 Task: Create new Company, with domain: 'cvshealth.com' and type: 'Reseller'. Add new contact for this company, with mail Id: 'Nandini34Kapoor@cvshealth.com', First Name: Nandini, Last name:  Kapoor, Job Title: 'Financial Controller', Phone Number: '(202) 555-8901'. Change life cycle stage to  Lead and lead status to  Open. Logged in from softage.3@softage.net
Action: Mouse moved to (87, 81)
Screenshot: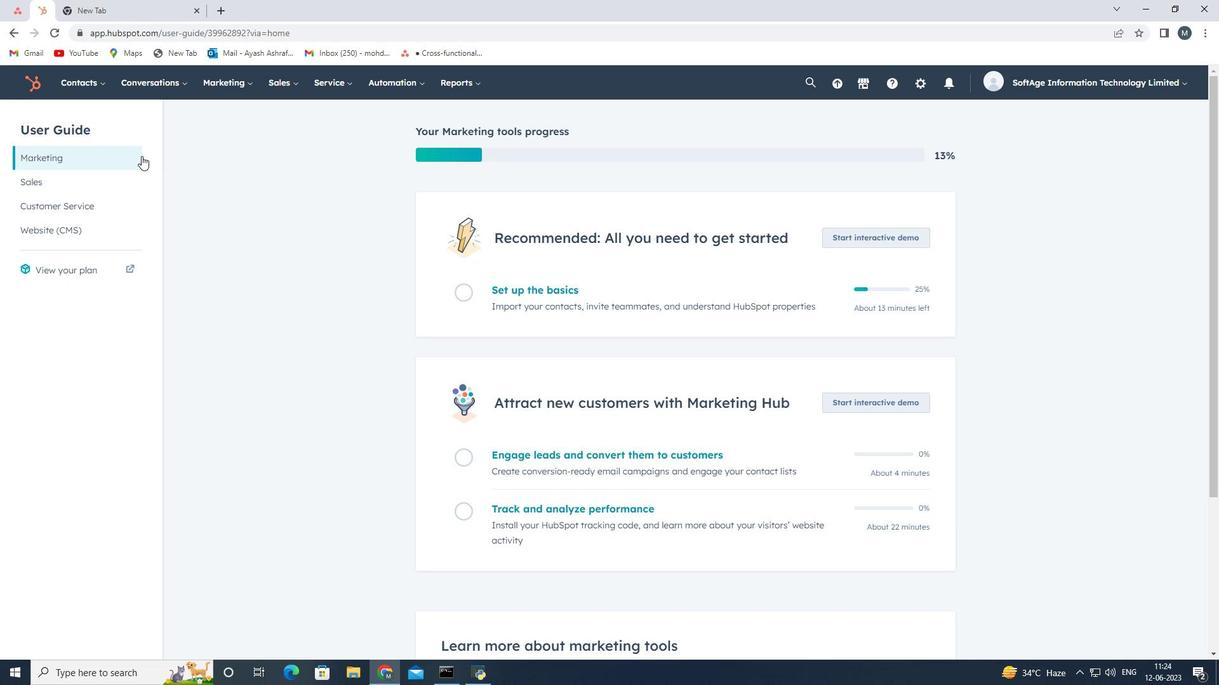 
Action: Mouse pressed left at (87, 81)
Screenshot: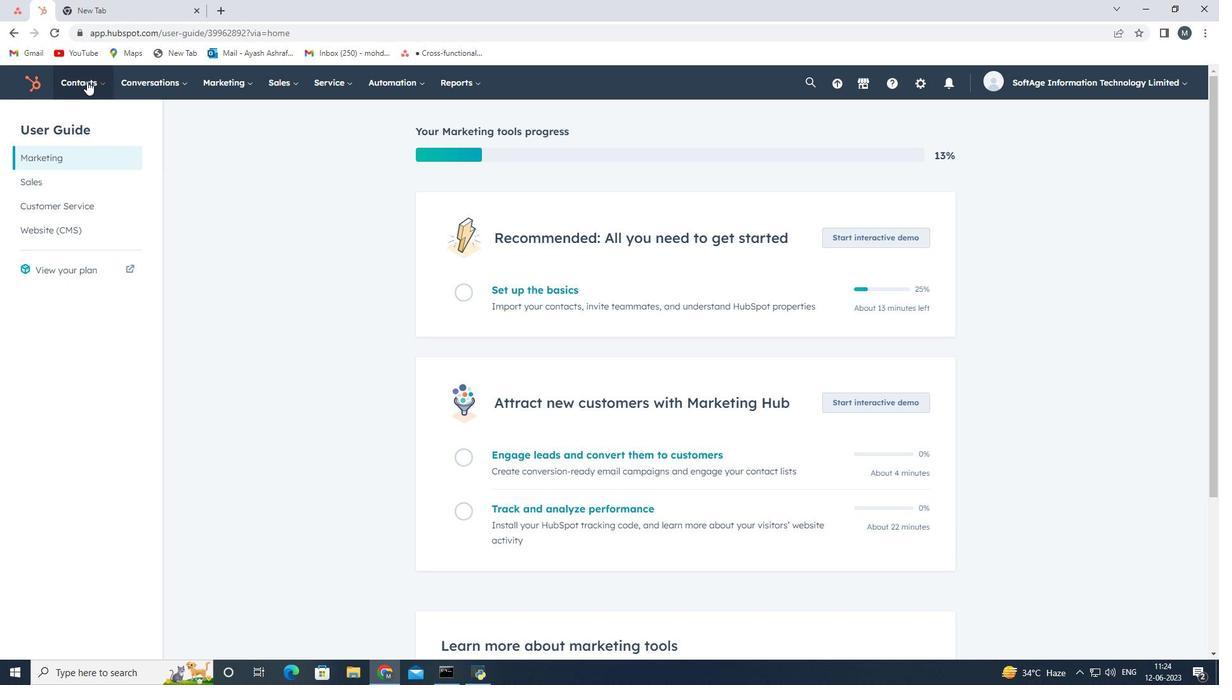 
Action: Mouse moved to (92, 139)
Screenshot: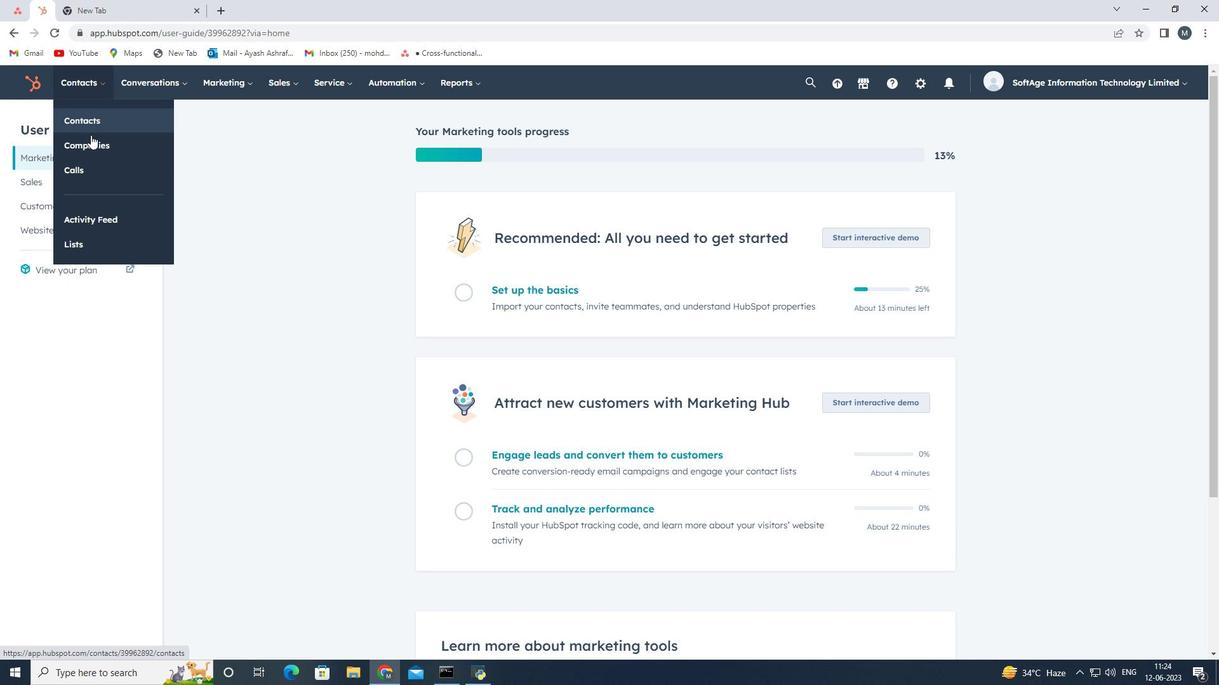 
Action: Mouse pressed left at (92, 139)
Screenshot: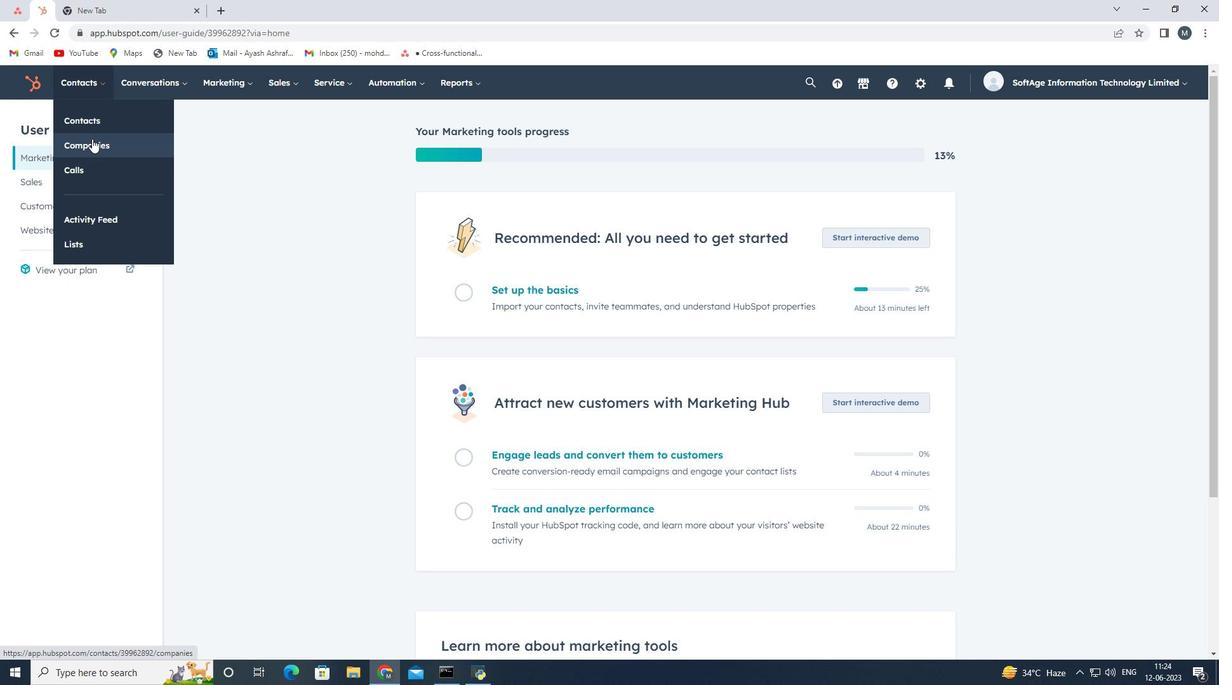 
Action: Mouse moved to (1129, 129)
Screenshot: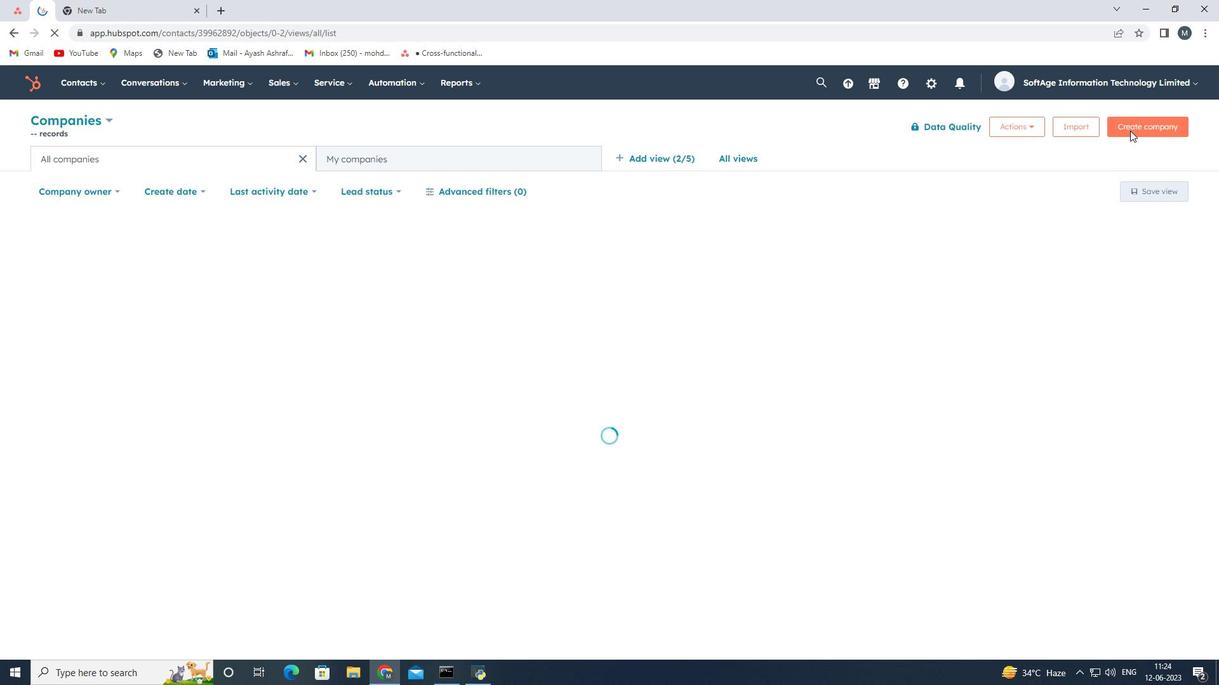 
Action: Mouse pressed left at (1129, 129)
Screenshot: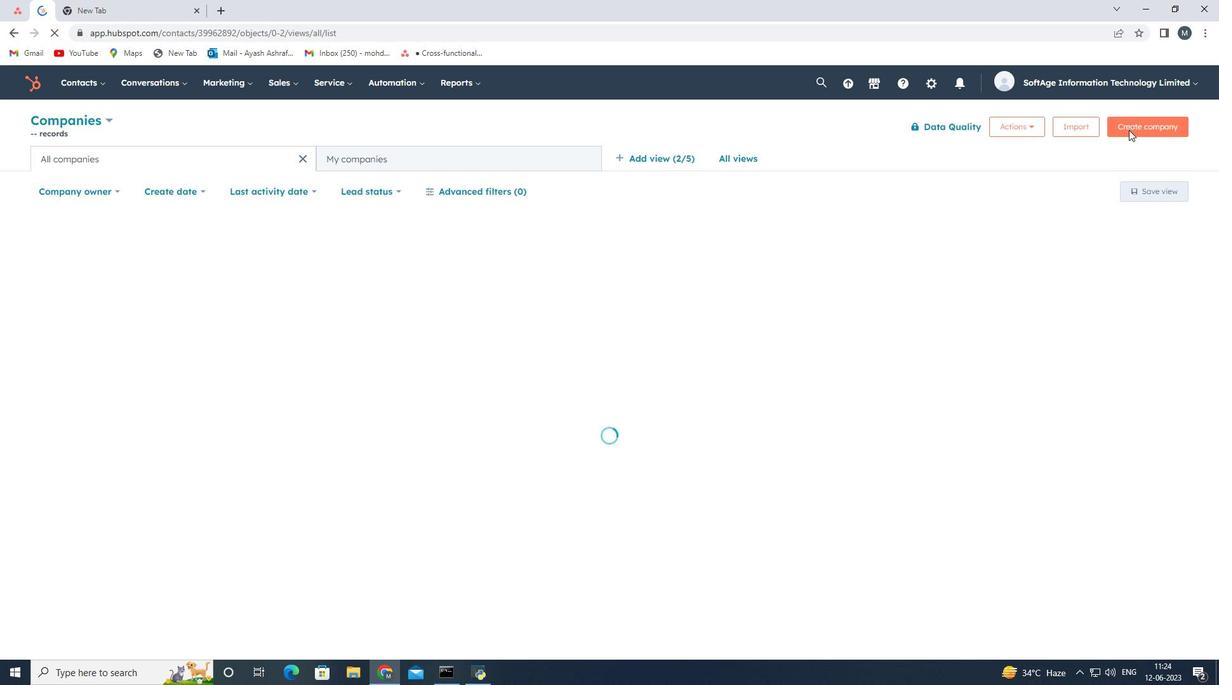 
Action: Mouse moved to (951, 179)
Screenshot: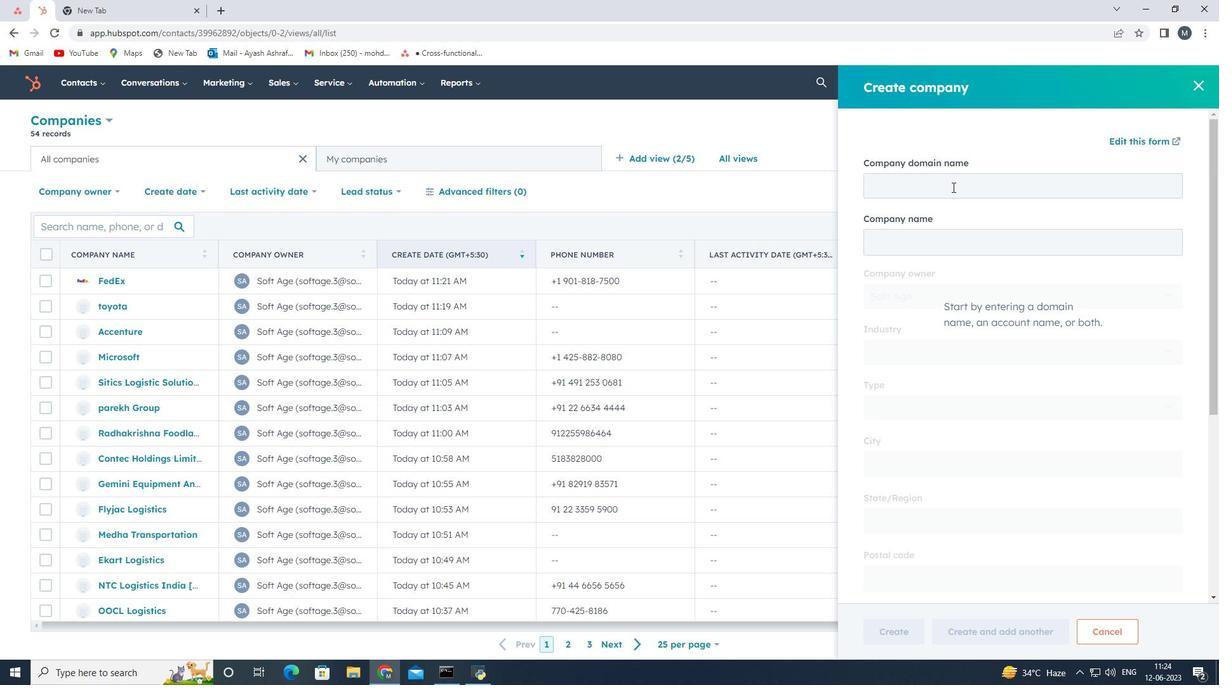 
Action: Mouse pressed left at (951, 179)
Screenshot: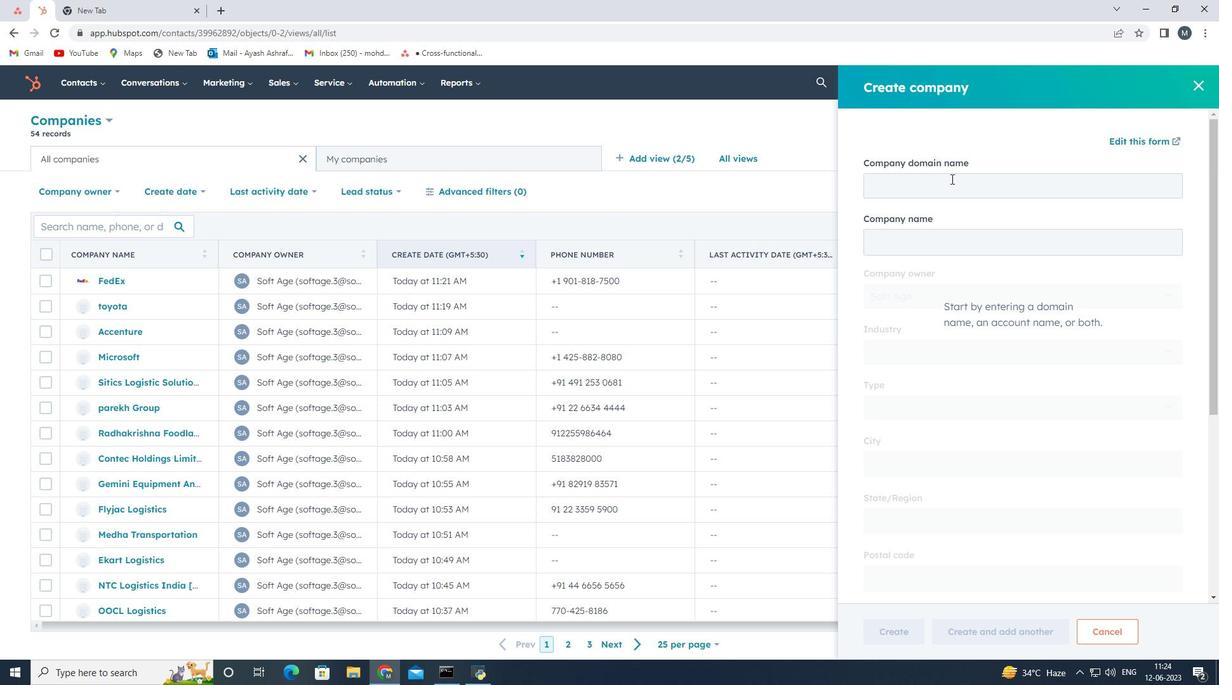 
Action: Key pressed cvshealth.com
Screenshot: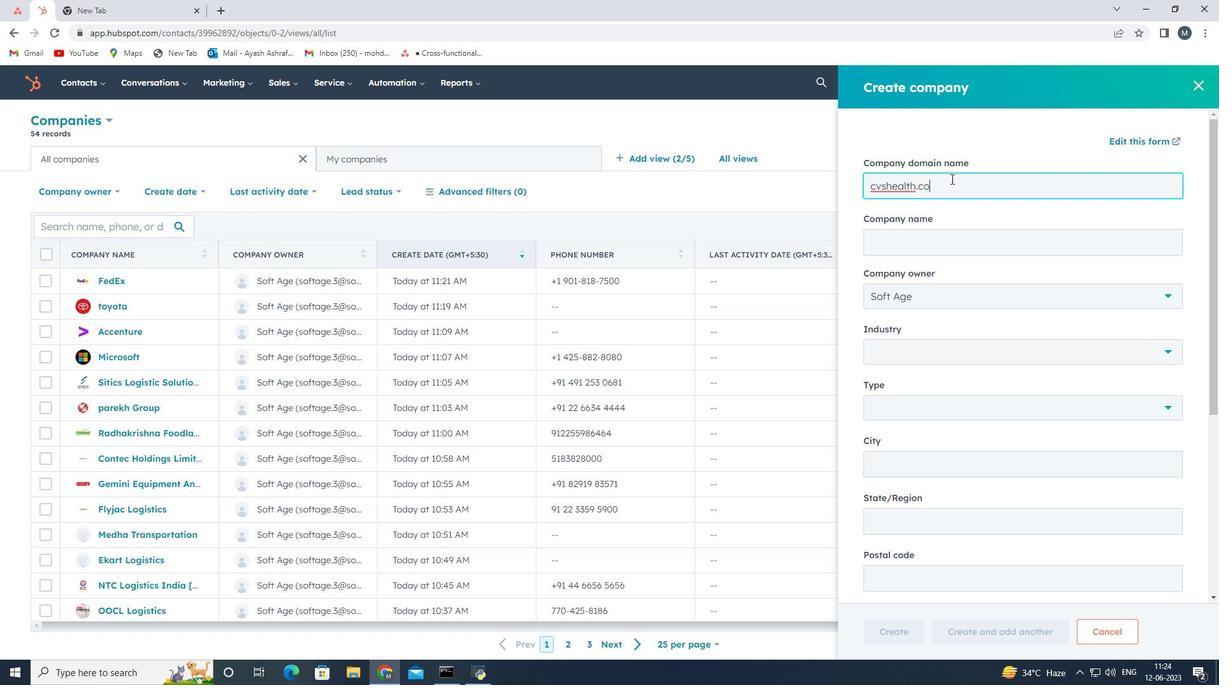 
Action: Mouse moved to (931, 349)
Screenshot: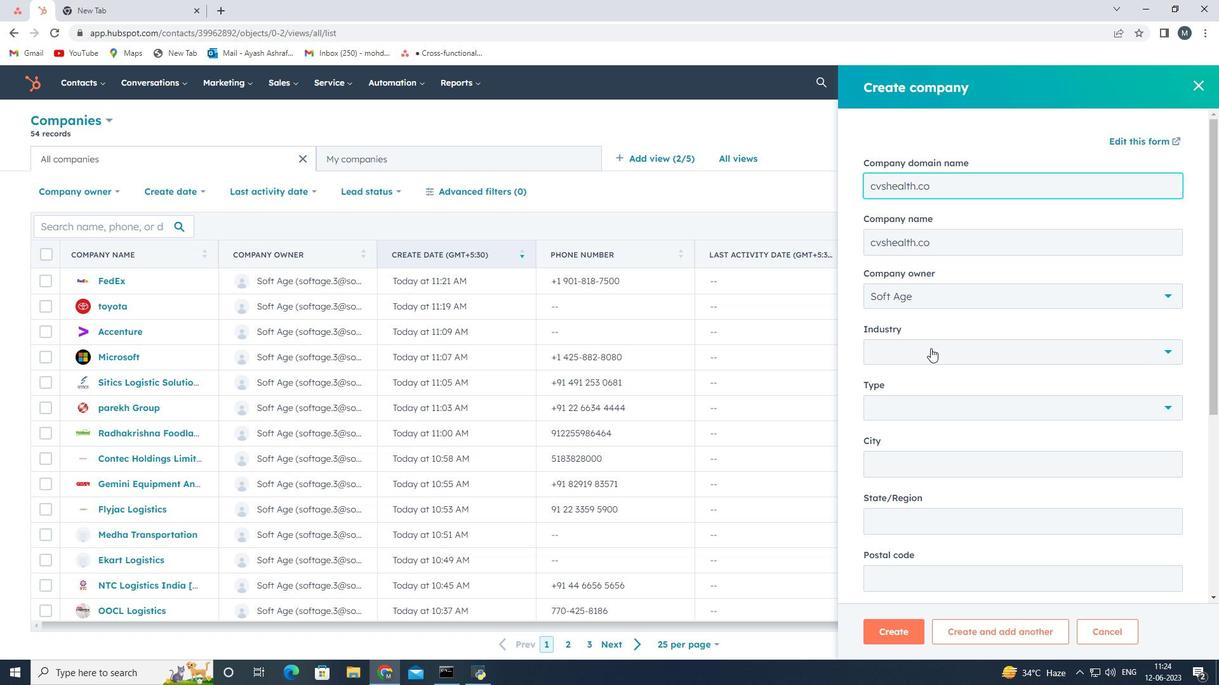 
Action: Mouse scrolled (931, 348) with delta (0, 0)
Screenshot: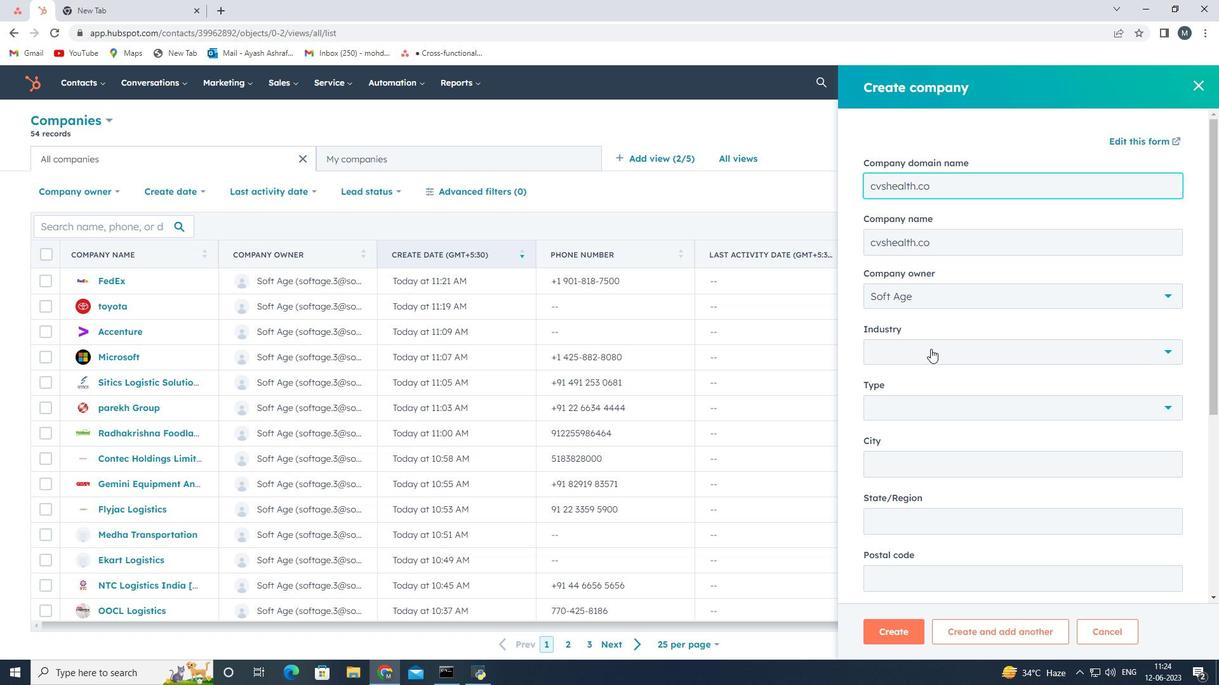 
Action: Mouse scrolled (931, 348) with delta (0, 0)
Screenshot: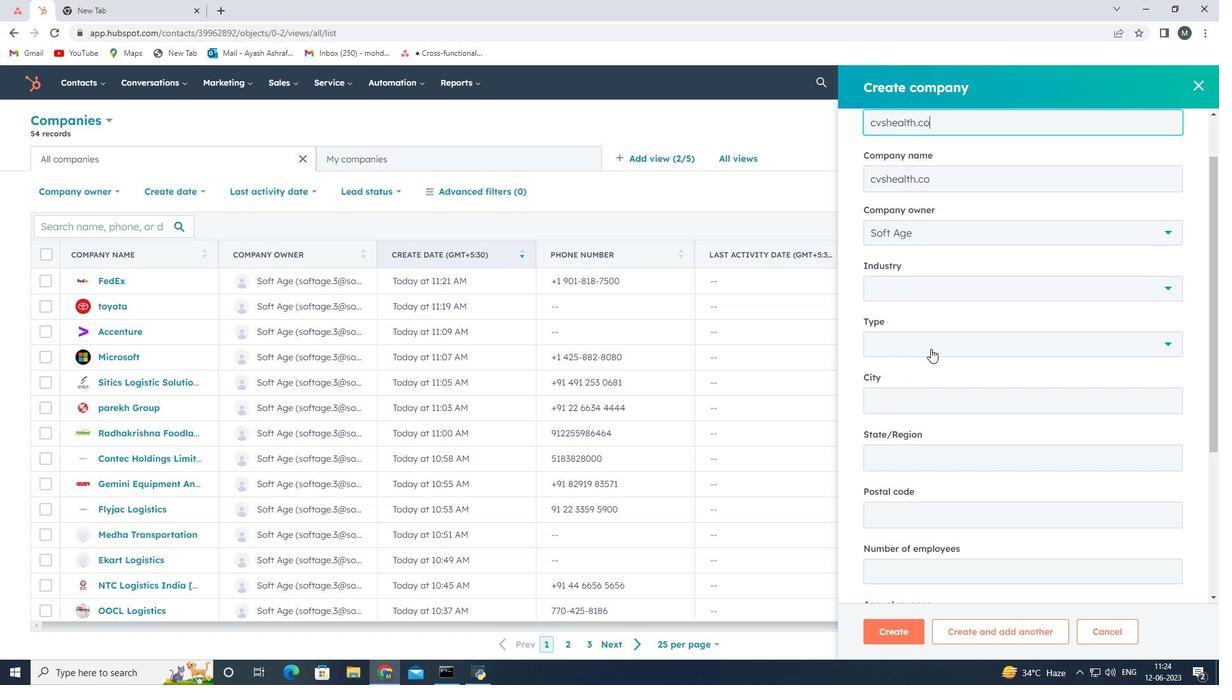 
Action: Mouse moved to (931, 349)
Screenshot: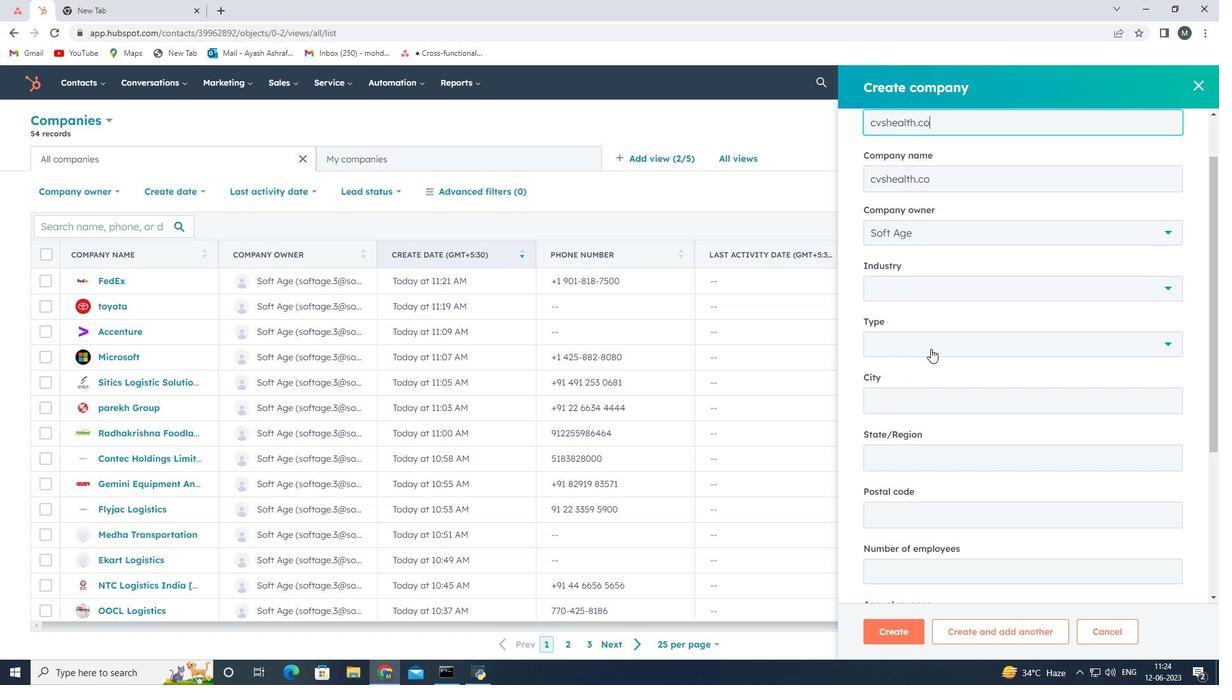
Action: Mouse scrolled (931, 348) with delta (0, 0)
Screenshot: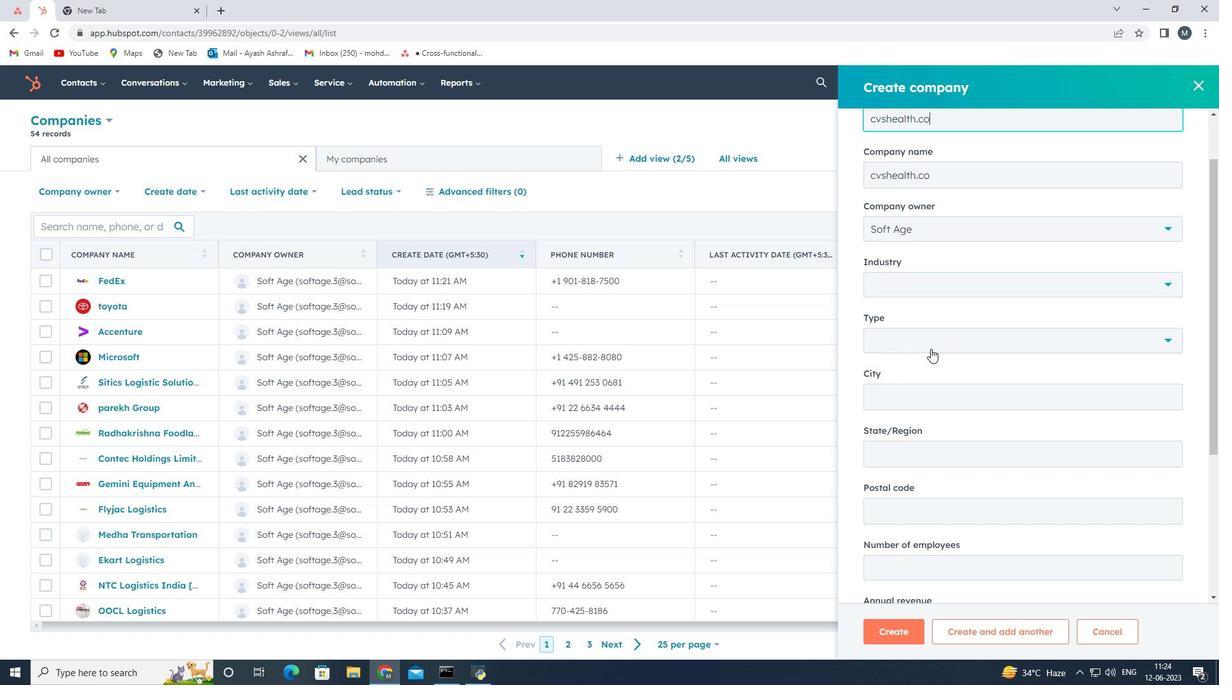 
Action: Mouse scrolled (931, 349) with delta (0, 0)
Screenshot: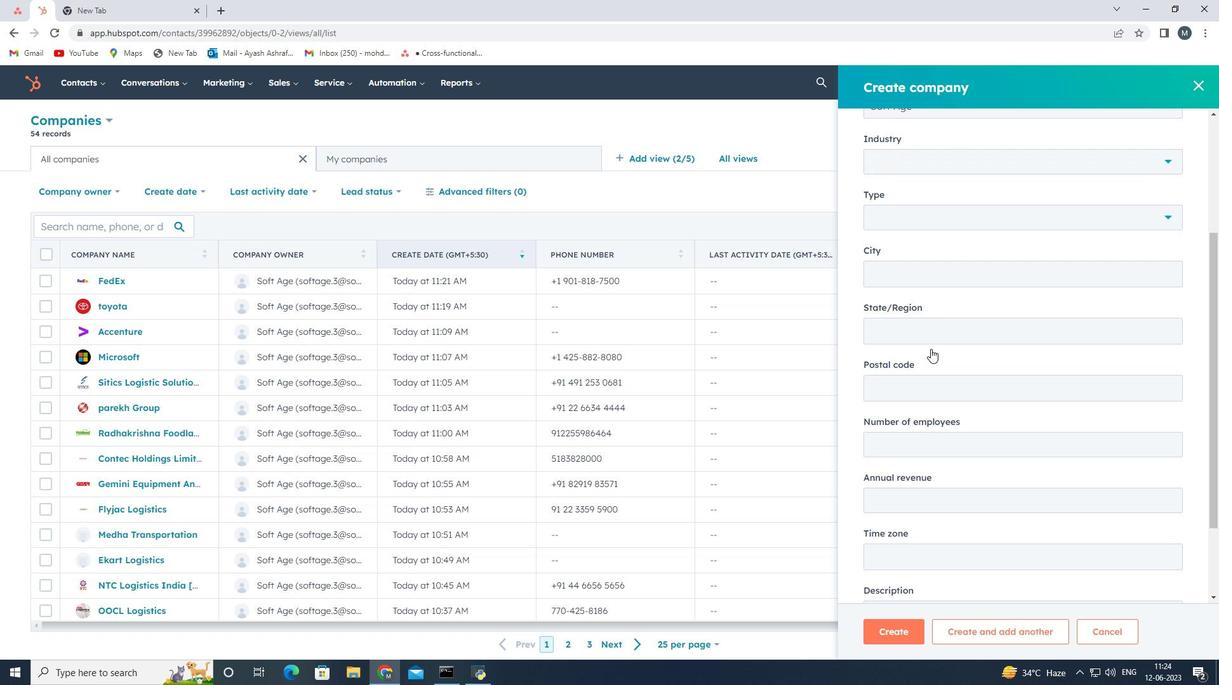 
Action: Mouse moved to (932, 353)
Screenshot: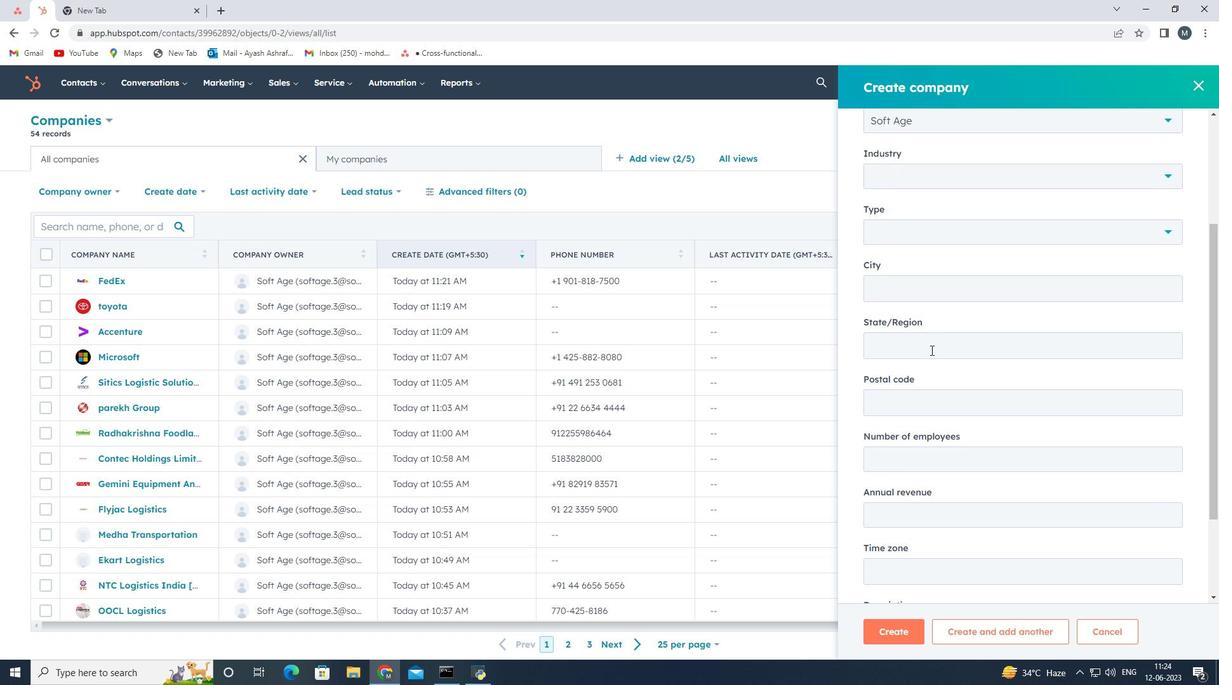 
Action: Mouse scrolled (932, 353) with delta (0, 0)
Screenshot: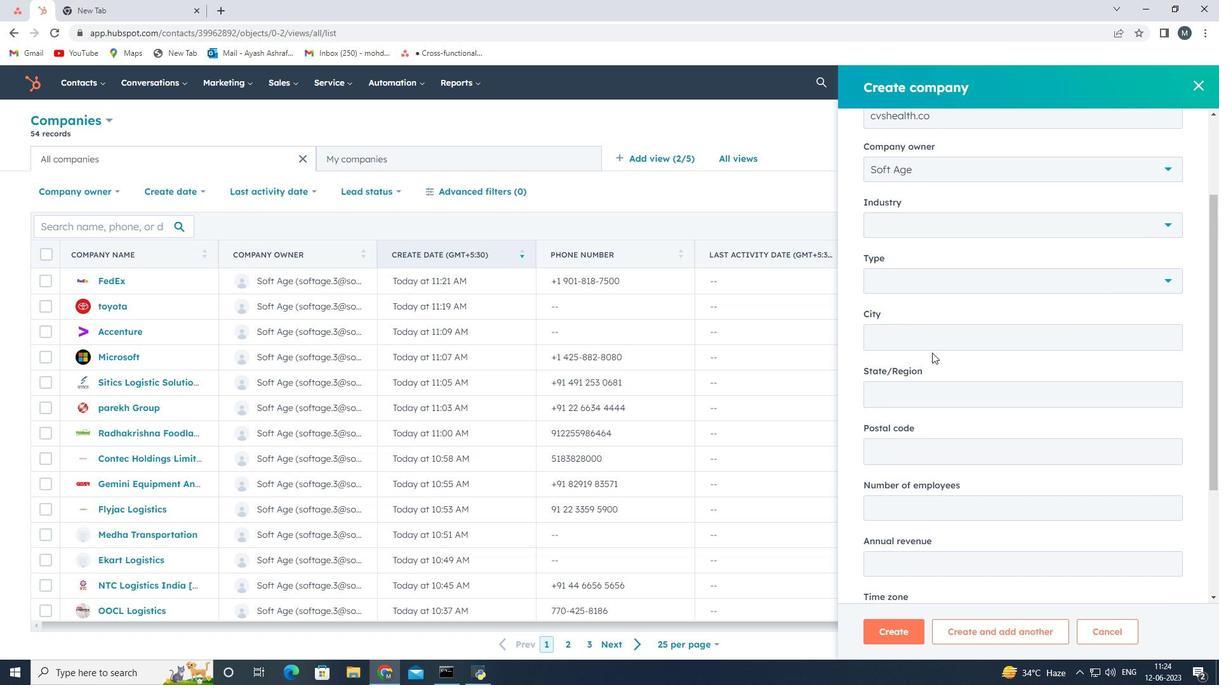 
Action: Mouse scrolled (932, 353) with delta (0, 0)
Screenshot: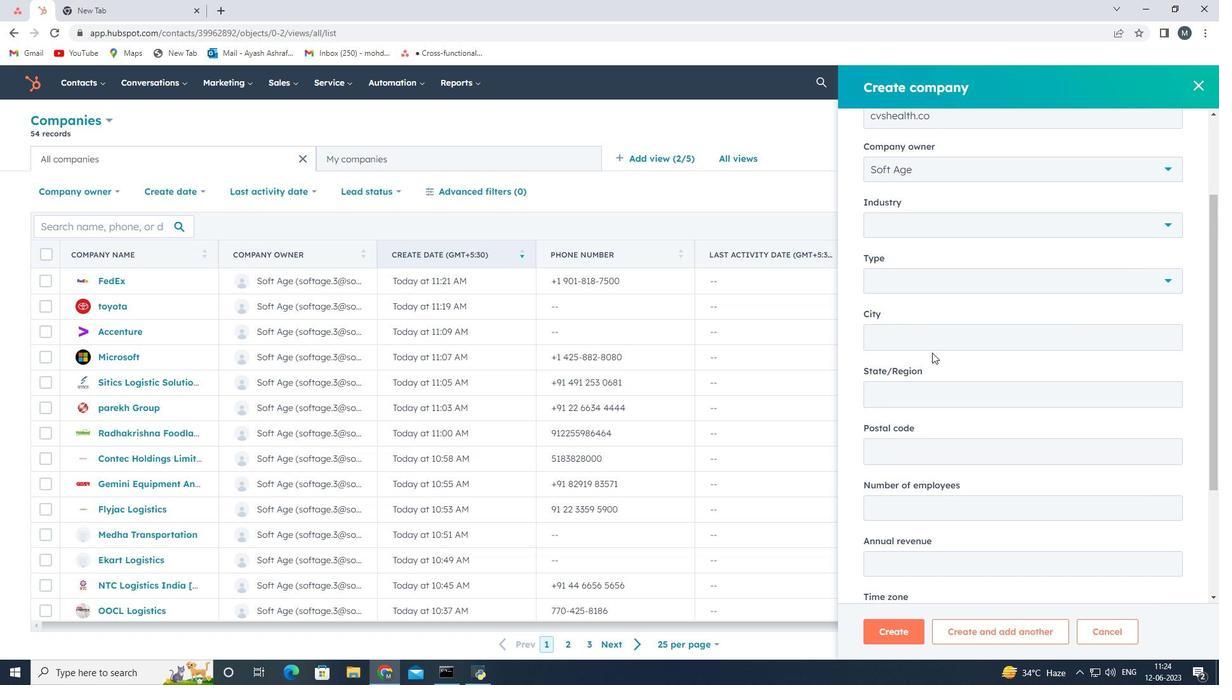 
Action: Mouse scrolled (932, 353) with delta (0, 0)
Screenshot: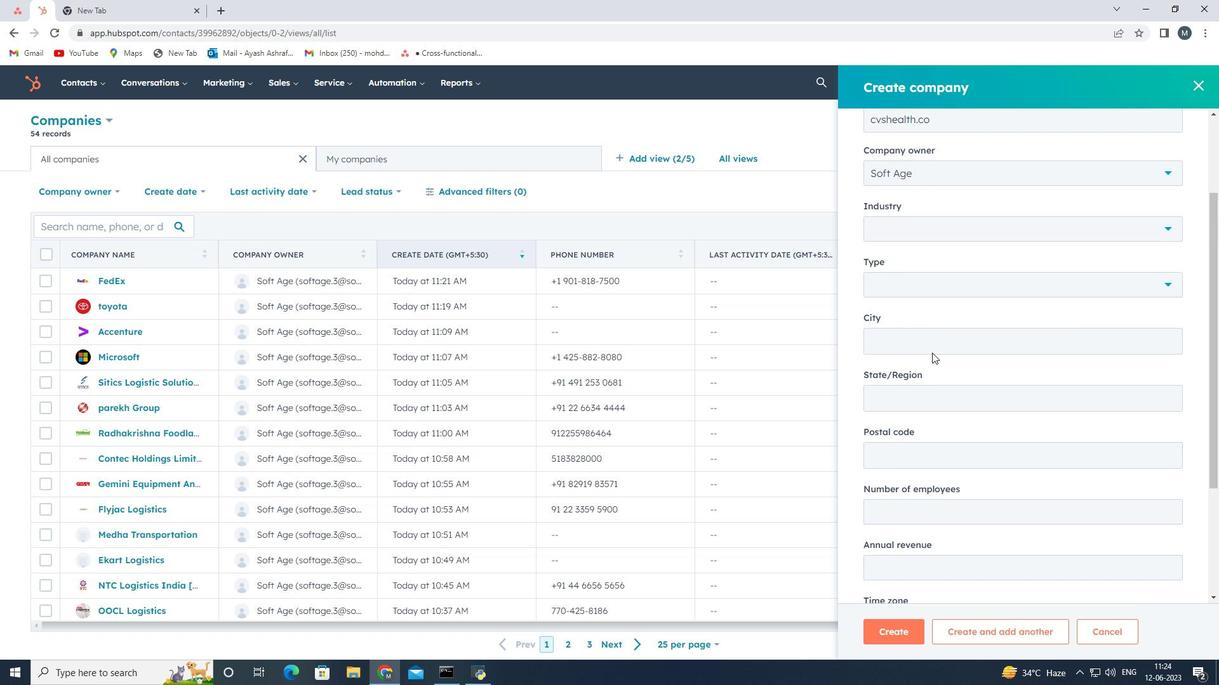 
Action: Mouse moved to (932, 360)
Screenshot: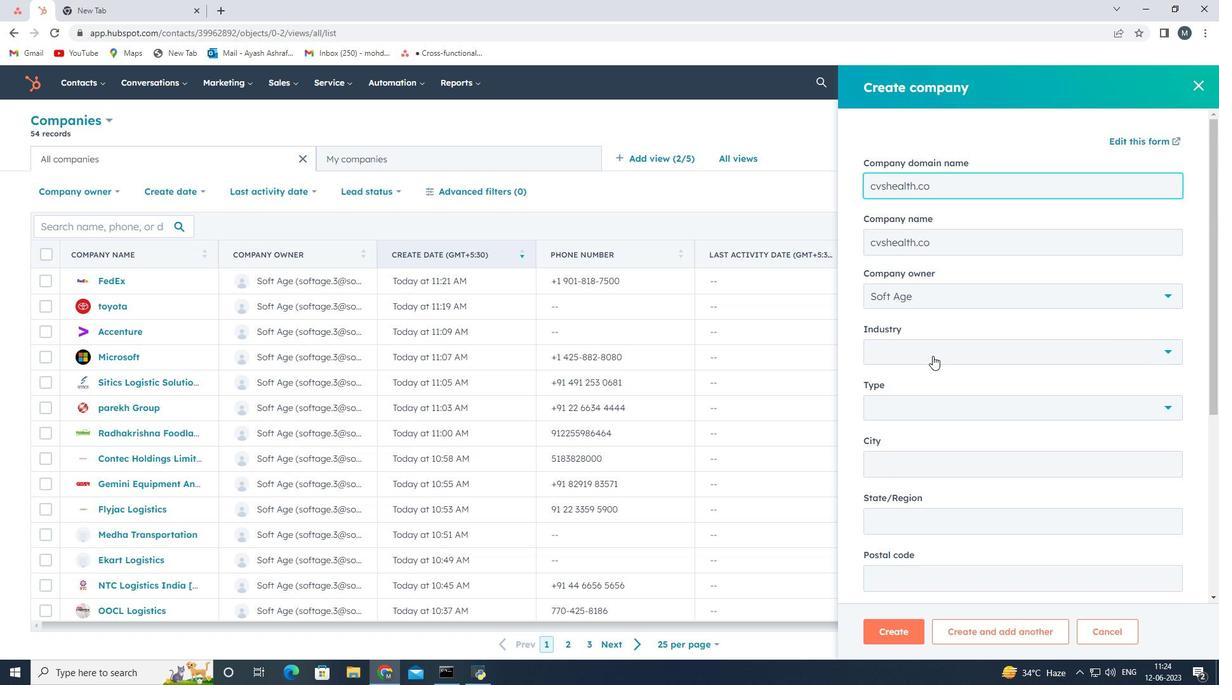 
Action: Mouse scrolled (932, 359) with delta (0, 0)
Screenshot: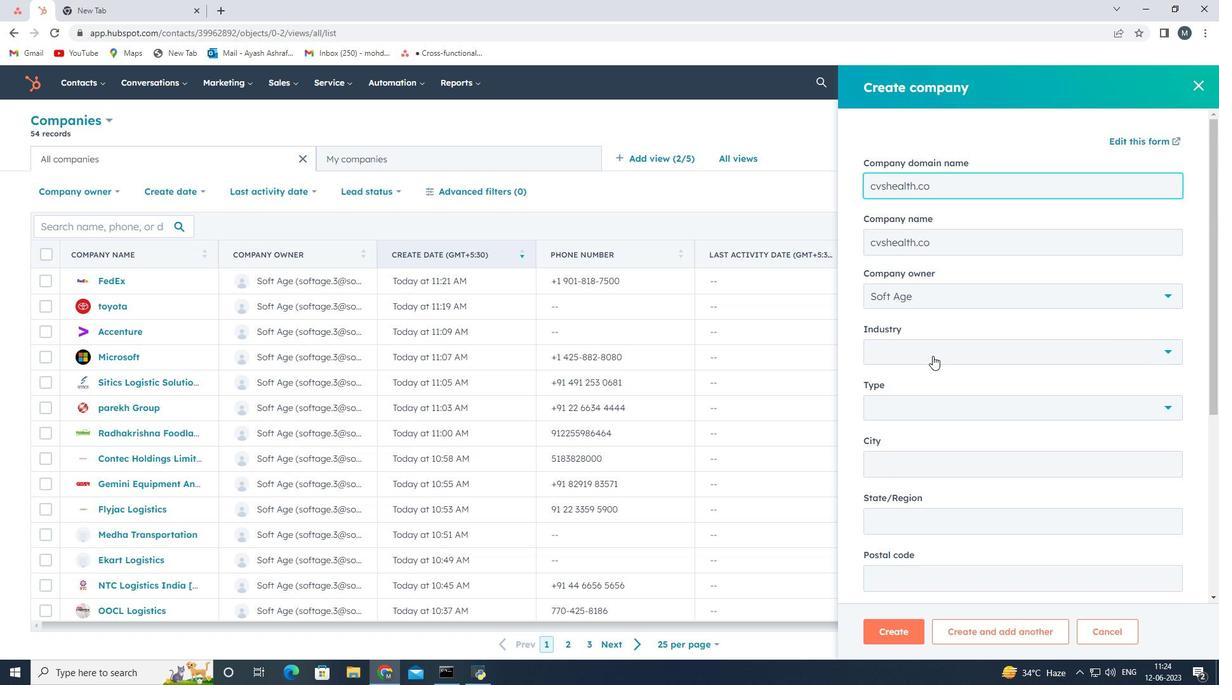 
Action: Mouse moved to (906, 367)
Screenshot: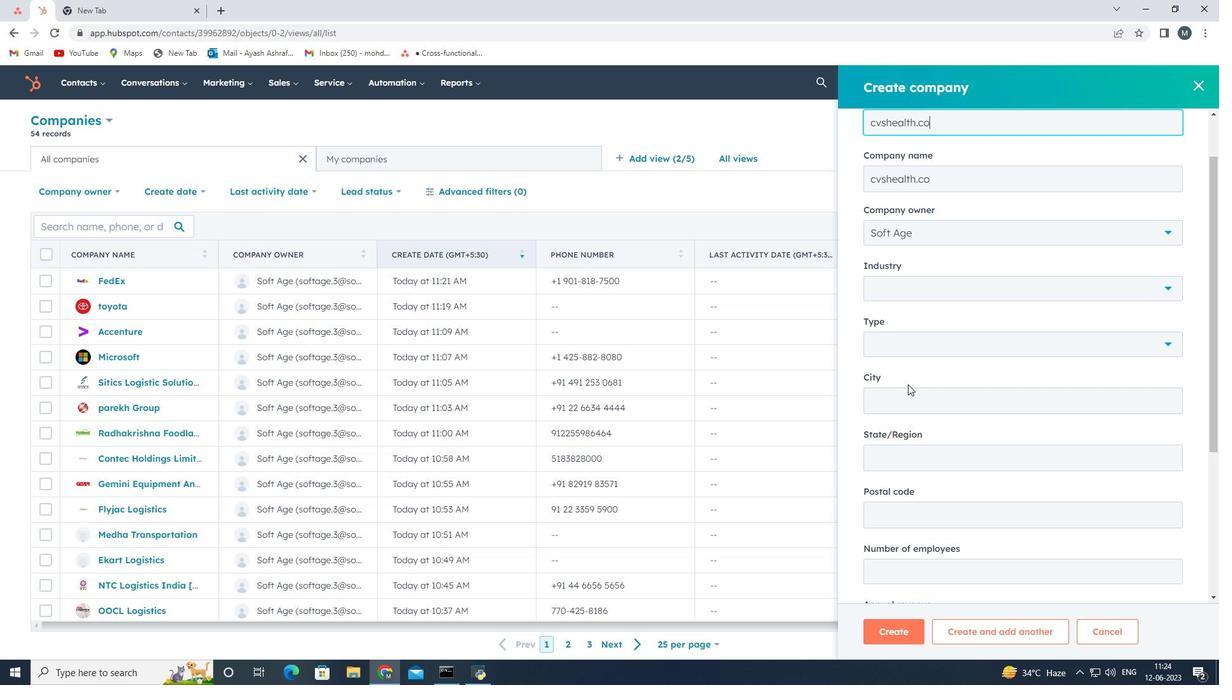 
Action: Mouse scrolled (906, 368) with delta (0, 0)
Screenshot: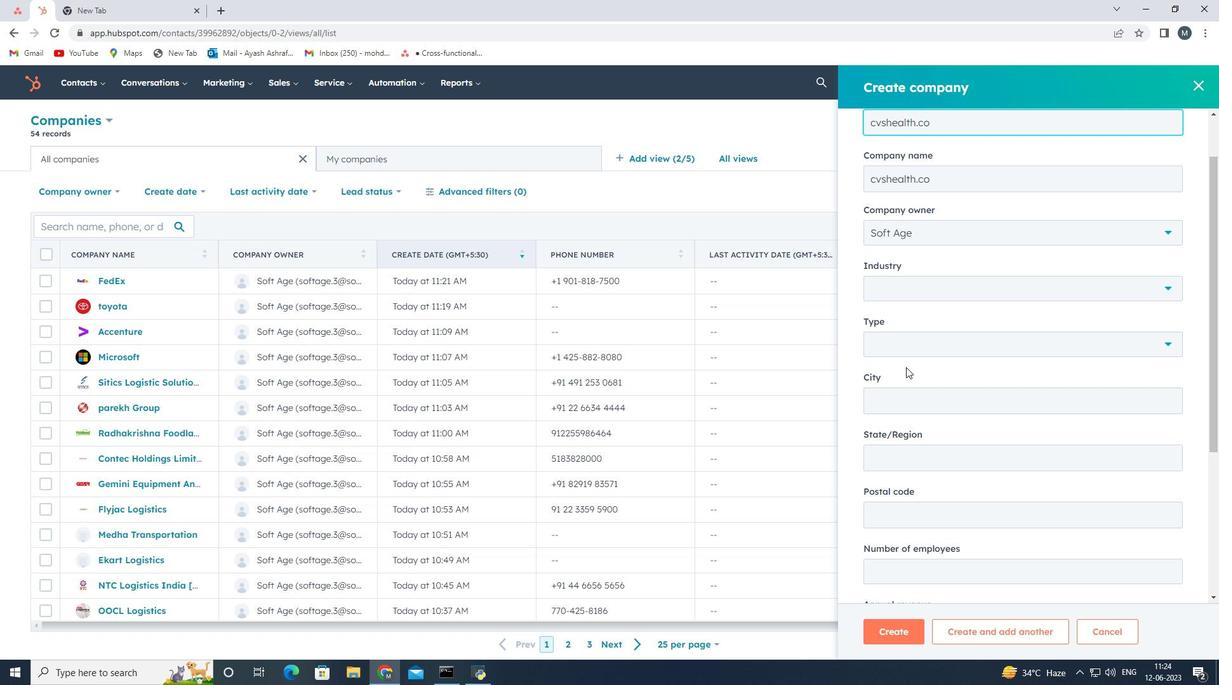 
Action: Mouse scrolled (906, 368) with delta (0, 0)
Screenshot: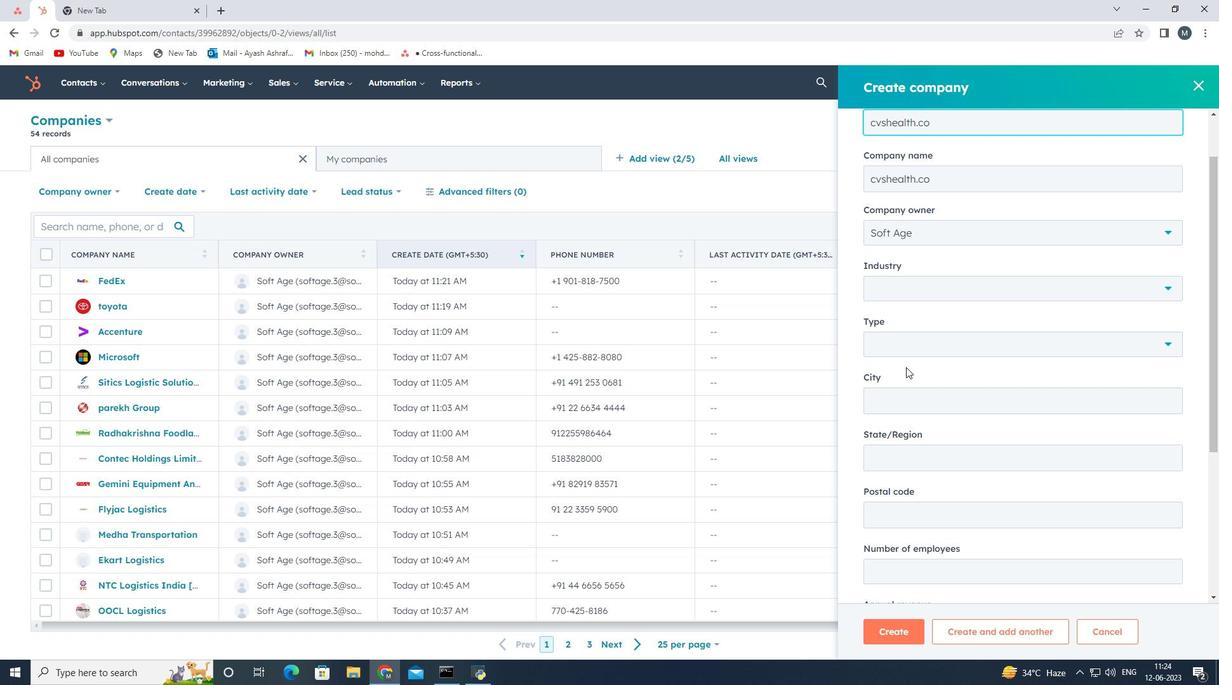 
Action: Mouse moved to (944, 402)
Screenshot: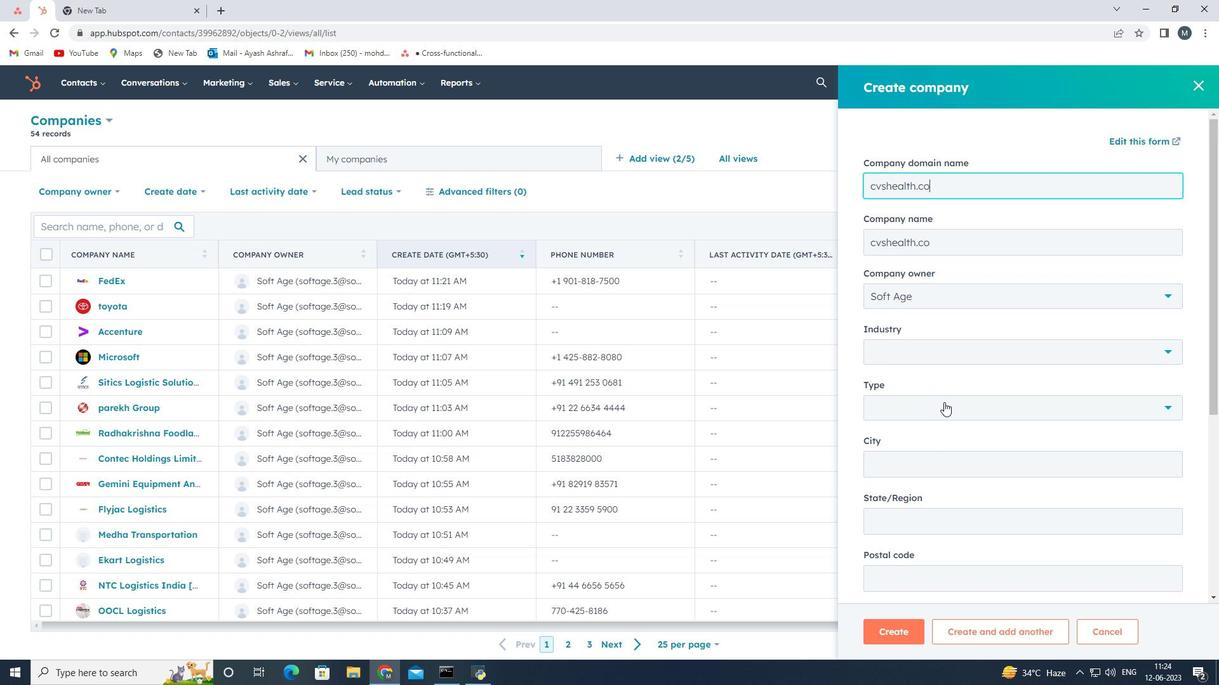 
Action: Mouse pressed left at (944, 402)
Screenshot: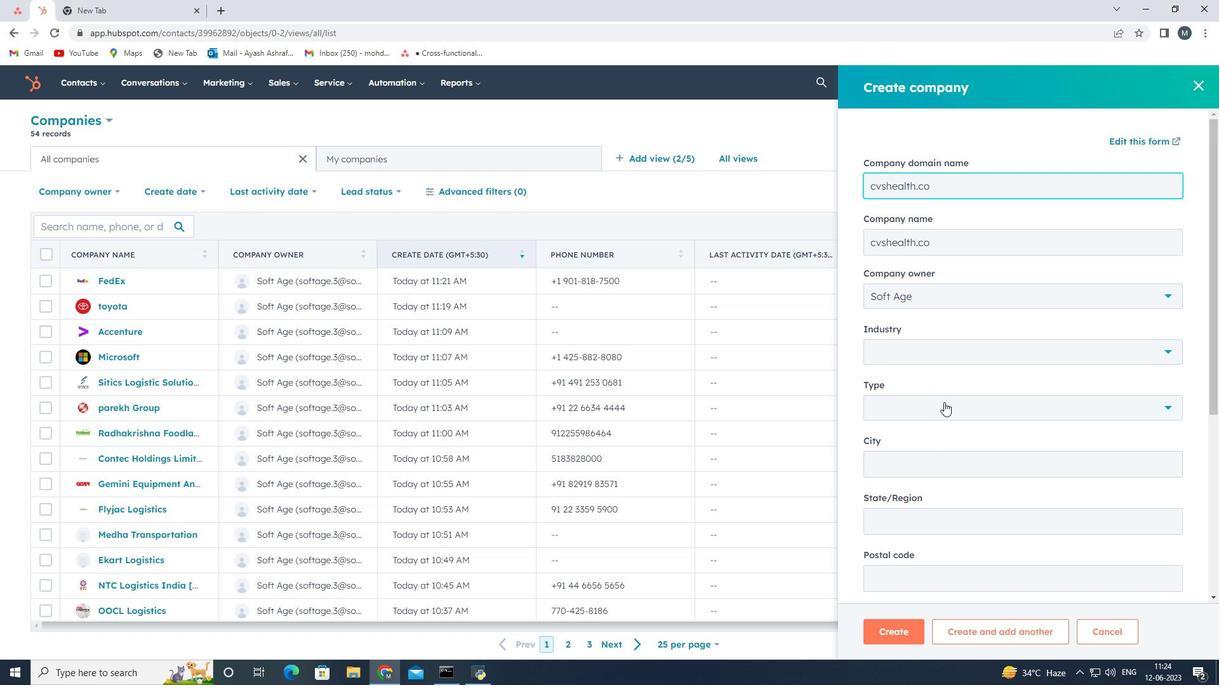 
Action: Mouse moved to (917, 521)
Screenshot: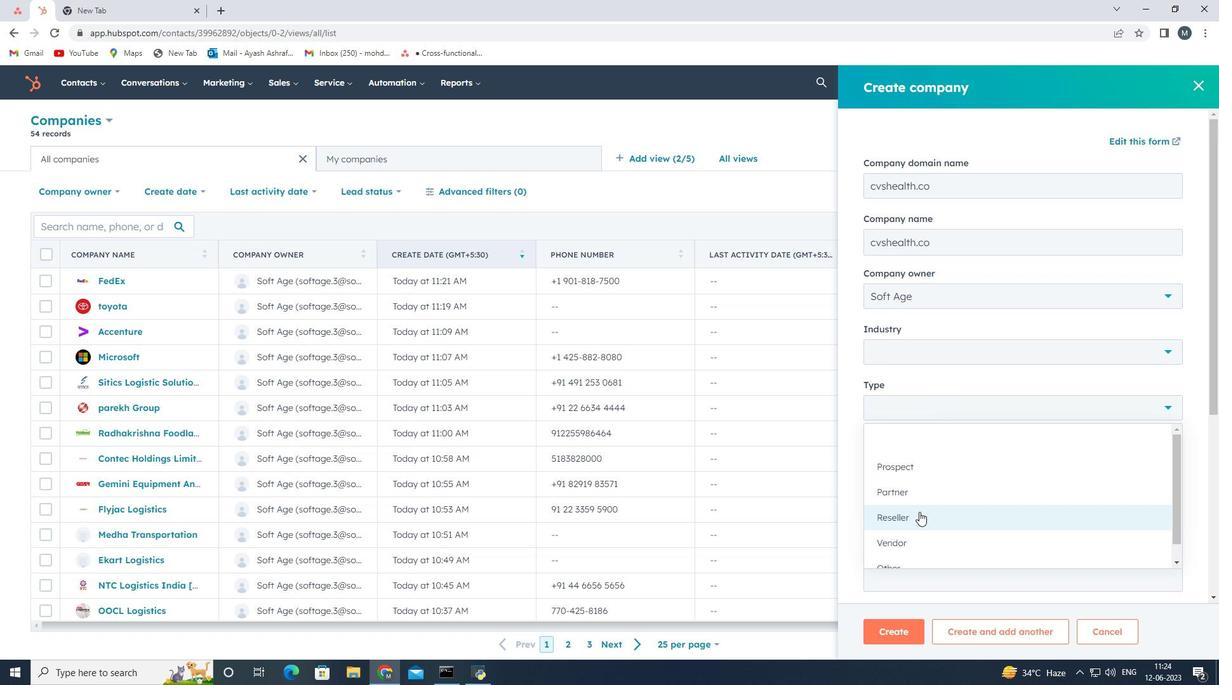 
Action: Mouse pressed left at (917, 521)
Screenshot: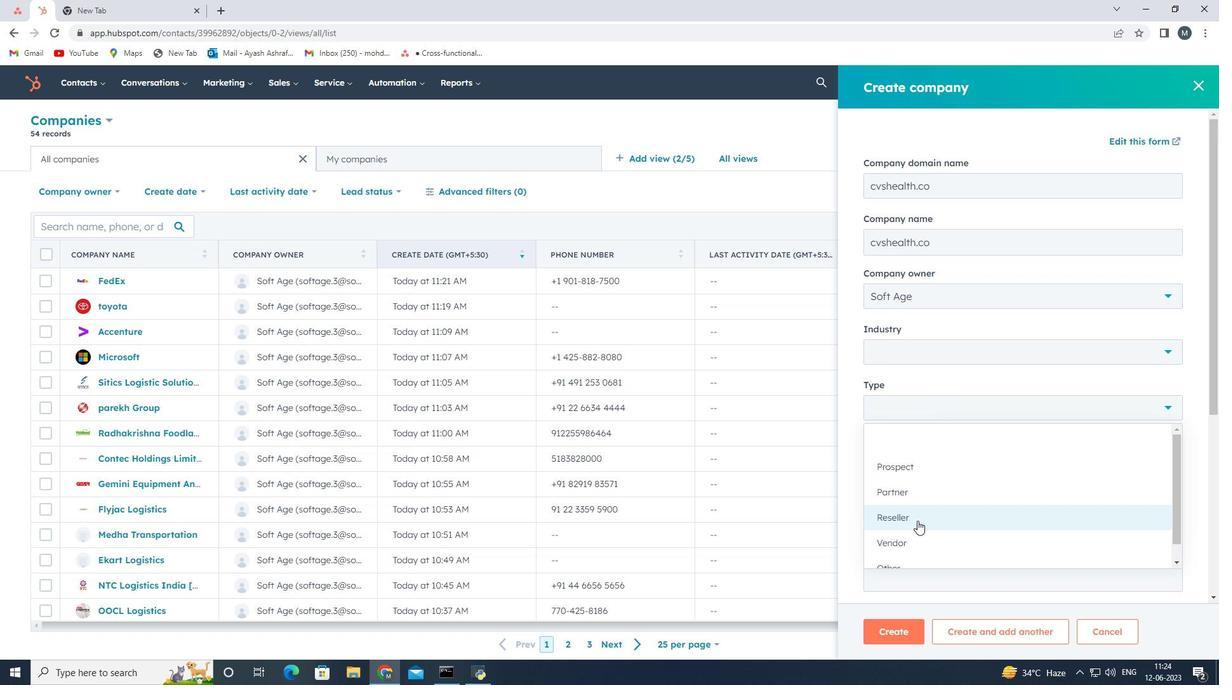 
Action: Mouse moved to (956, 422)
Screenshot: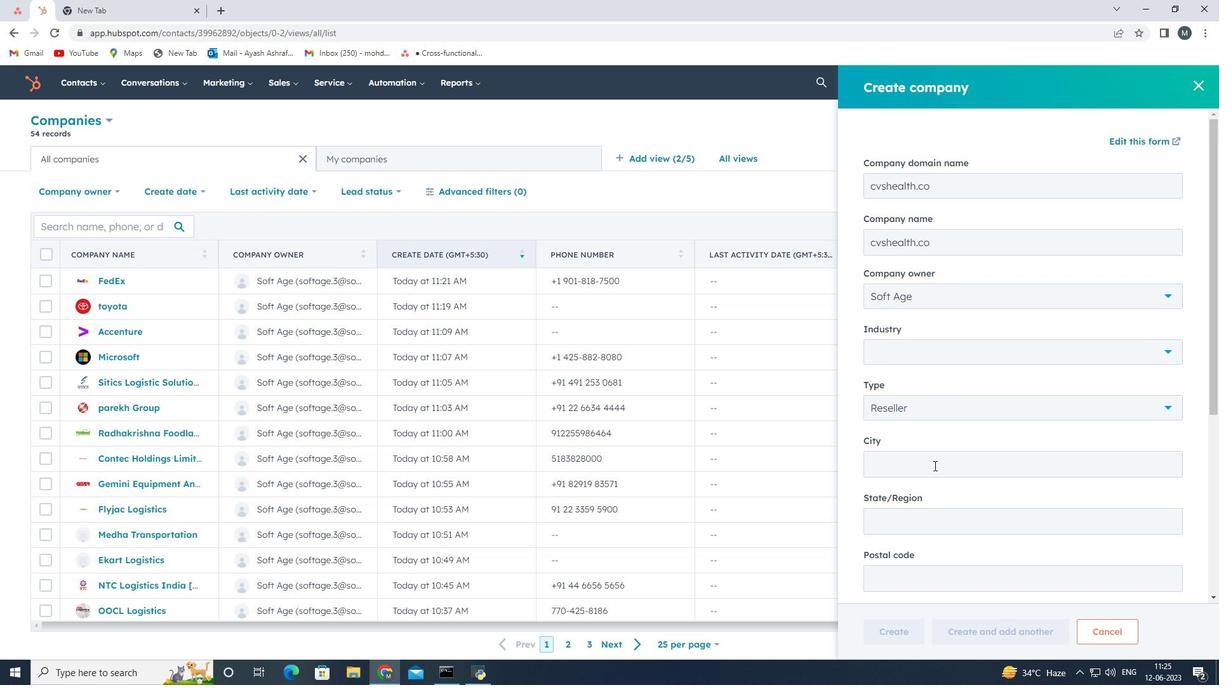 
Action: Mouse scrolled (956, 422) with delta (0, 0)
Screenshot: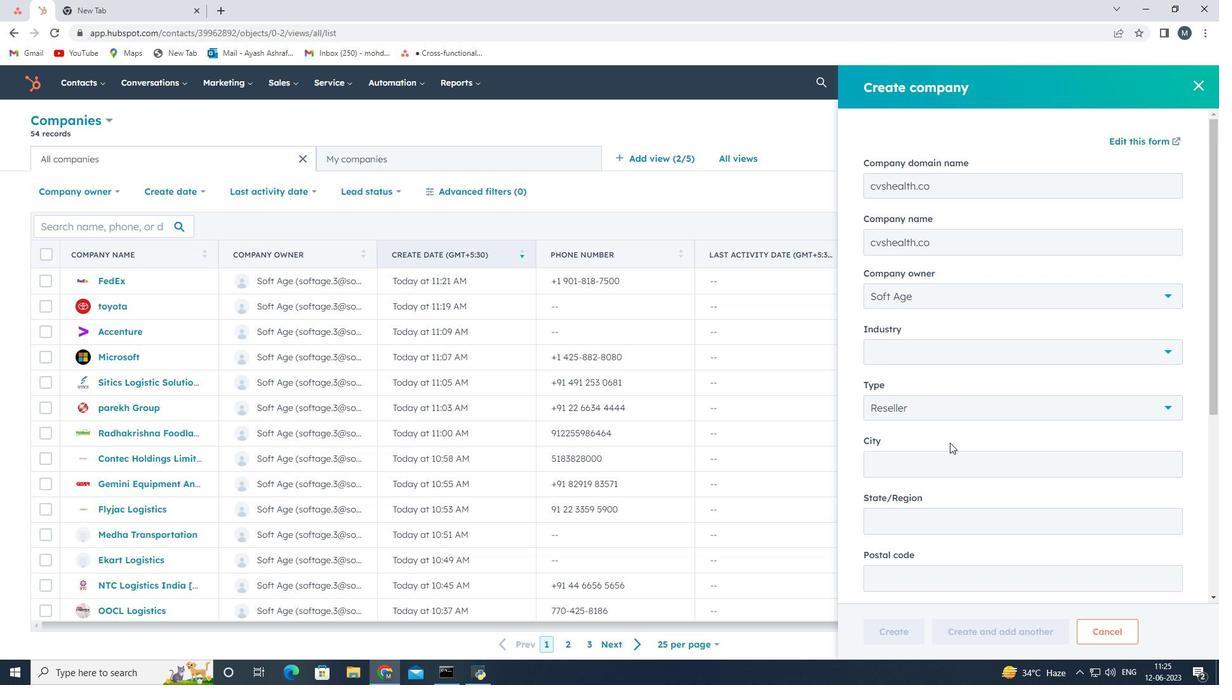 
Action: Mouse scrolled (956, 422) with delta (0, 0)
Screenshot: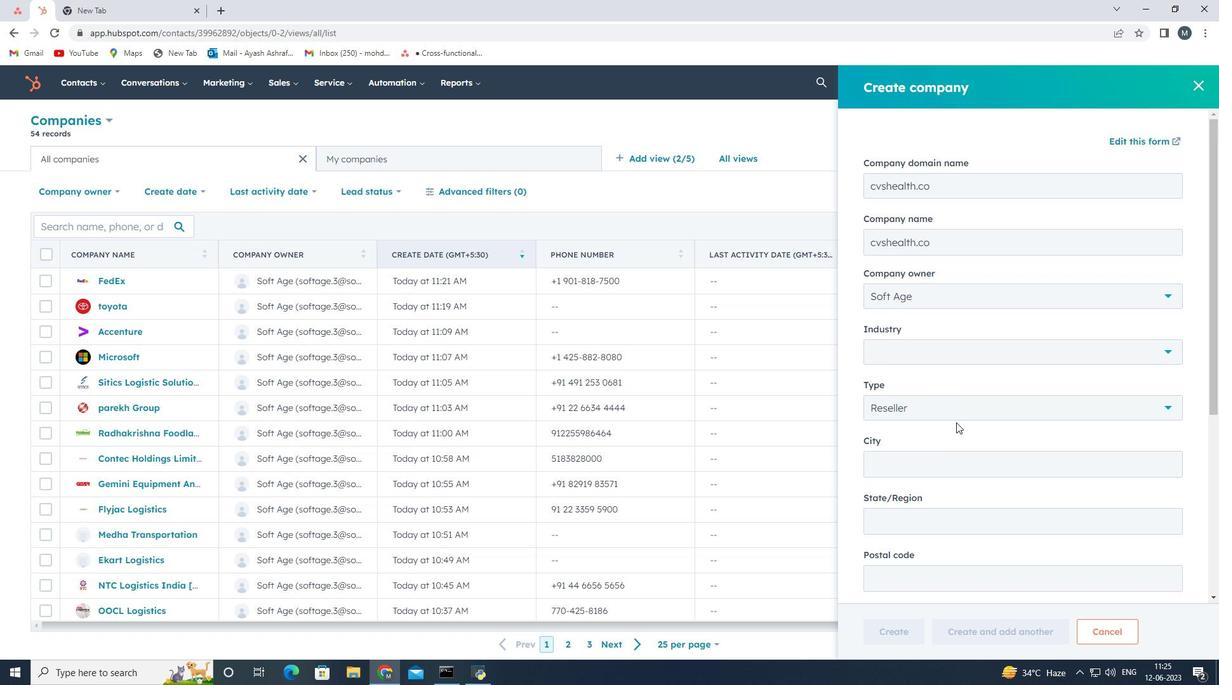 
Action: Mouse moved to (893, 636)
Screenshot: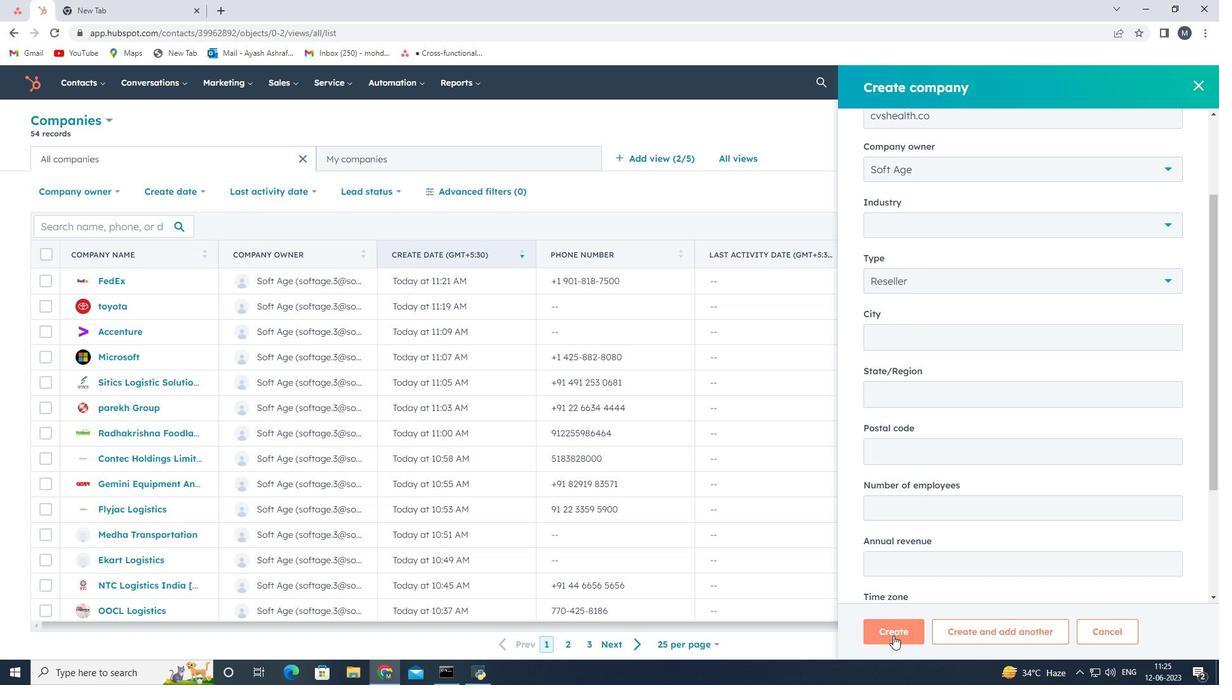 
Action: Mouse pressed left at (893, 636)
Screenshot: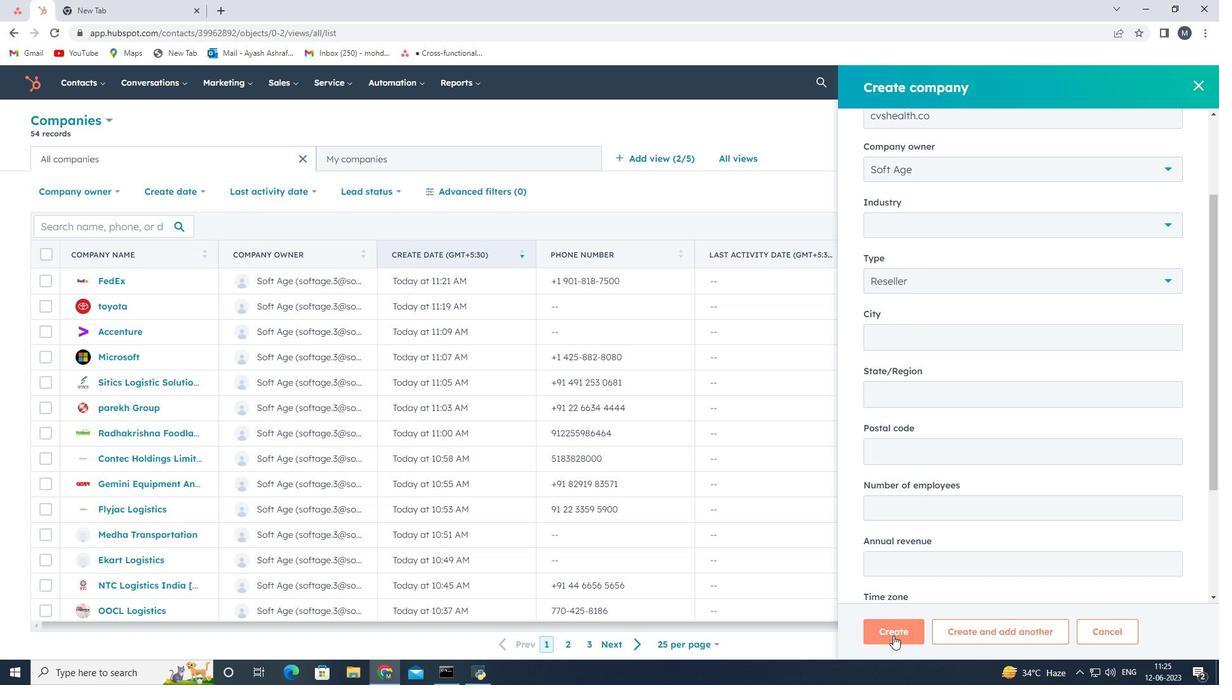 
Action: Mouse moved to (854, 429)
Screenshot: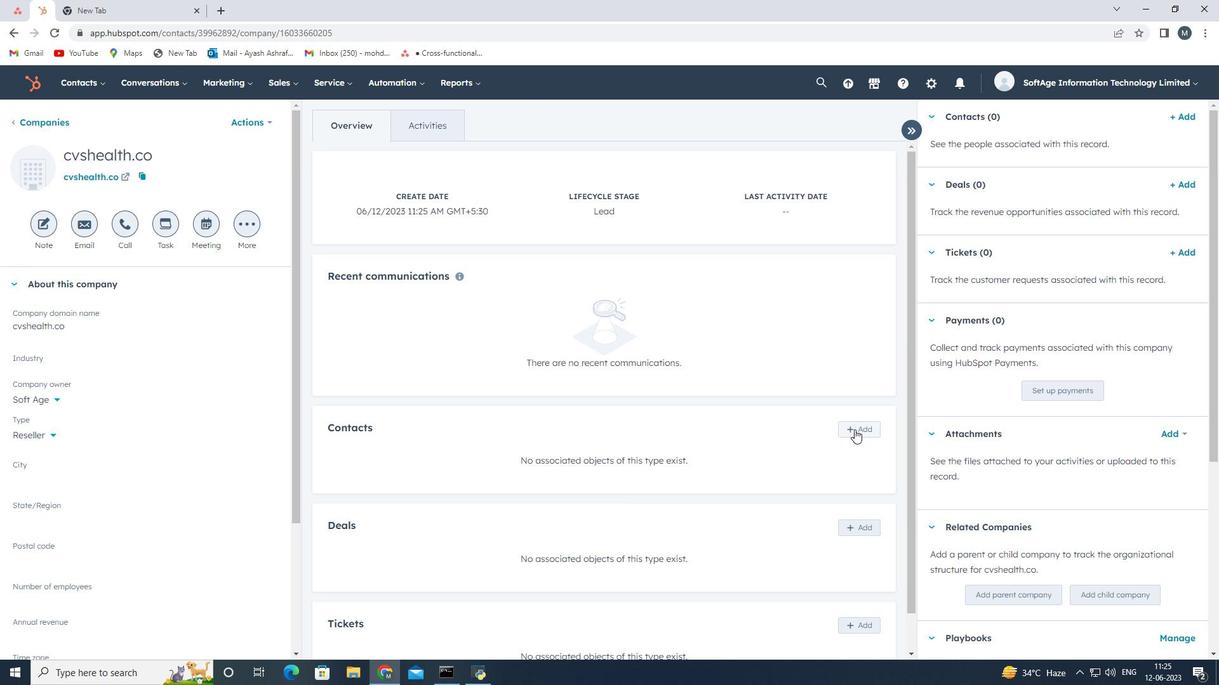 
Action: Mouse pressed left at (854, 429)
Screenshot: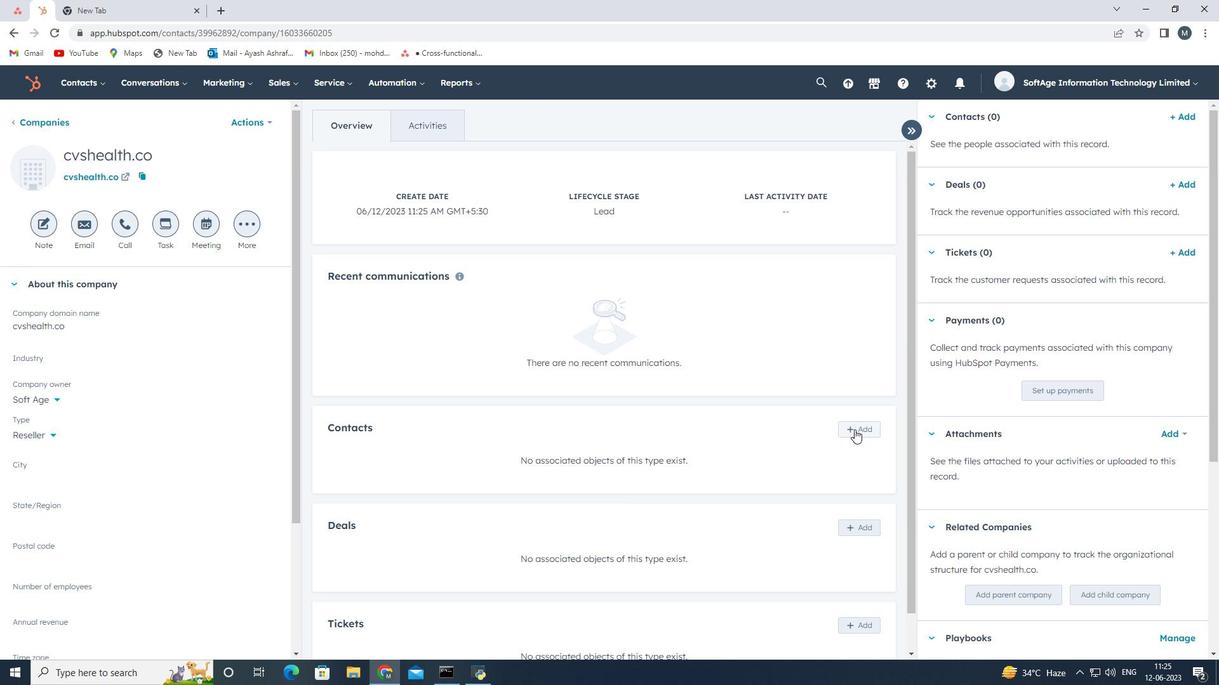 
Action: Mouse moved to (928, 153)
Screenshot: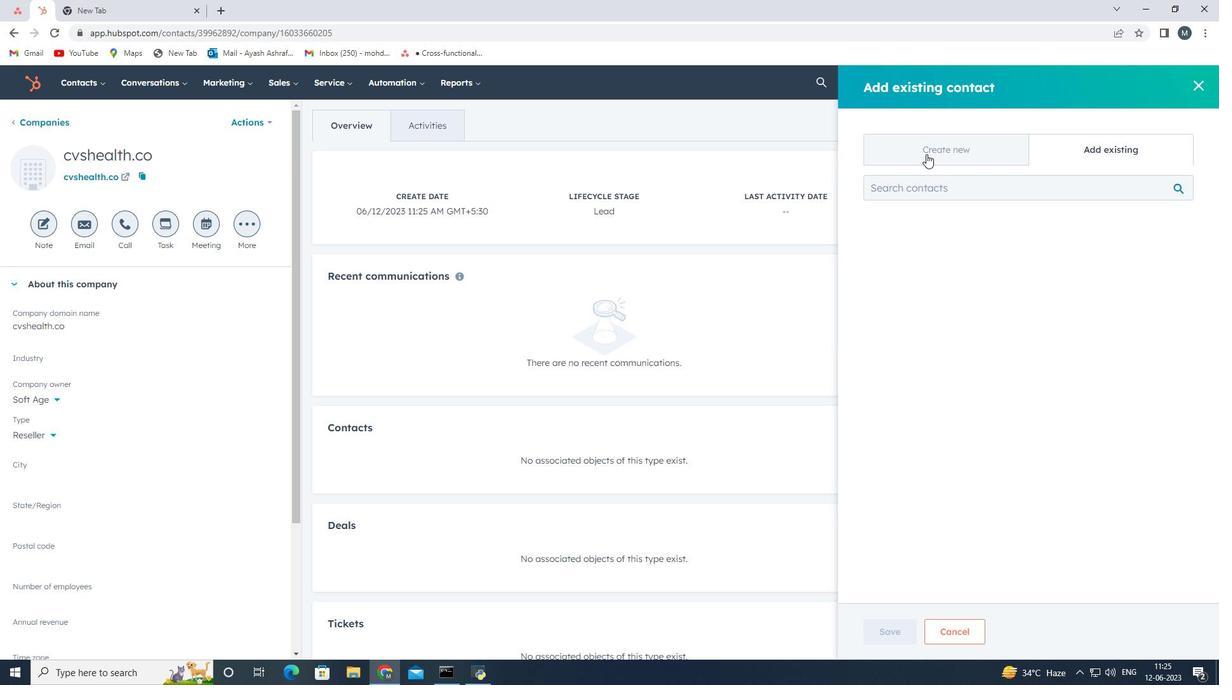 
Action: Mouse pressed left at (928, 153)
Screenshot: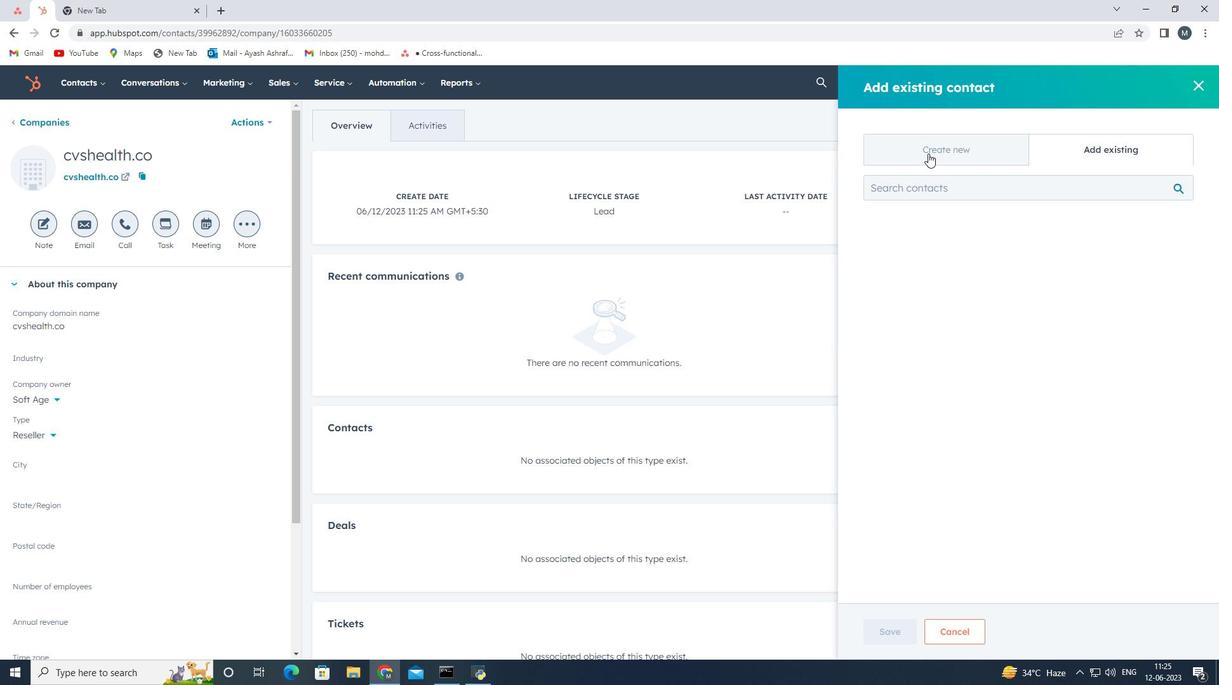 
Action: Mouse moved to (915, 224)
Screenshot: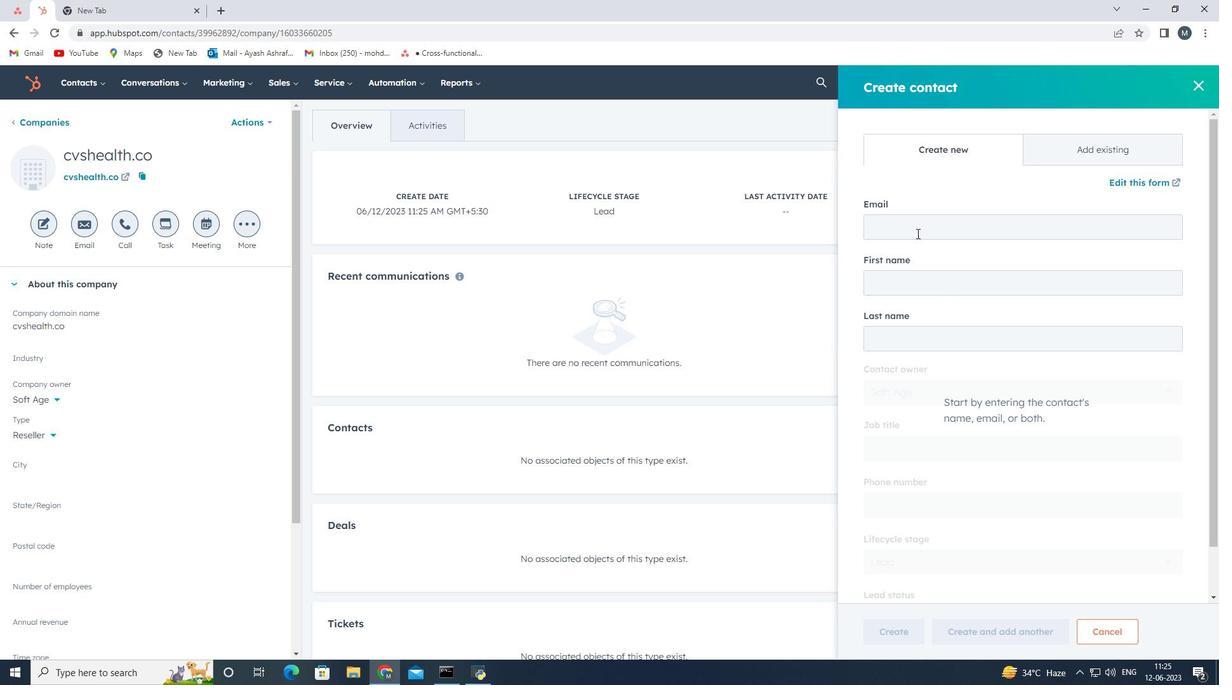 
Action: Mouse pressed left at (915, 224)
Screenshot: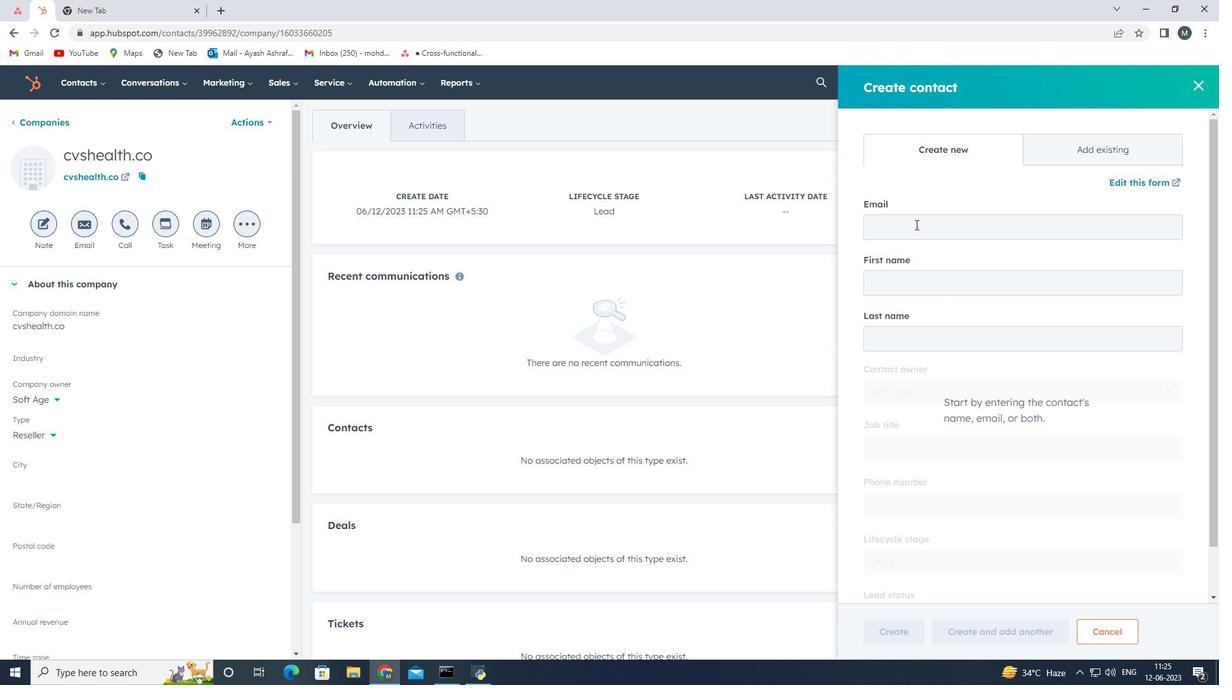 
Action: Key pressed <Key.shift>Nandini34<Key.shift><Key.shift>Kapoor<Key.shift>@v<Key.backspace>cvshealth.com
Screenshot: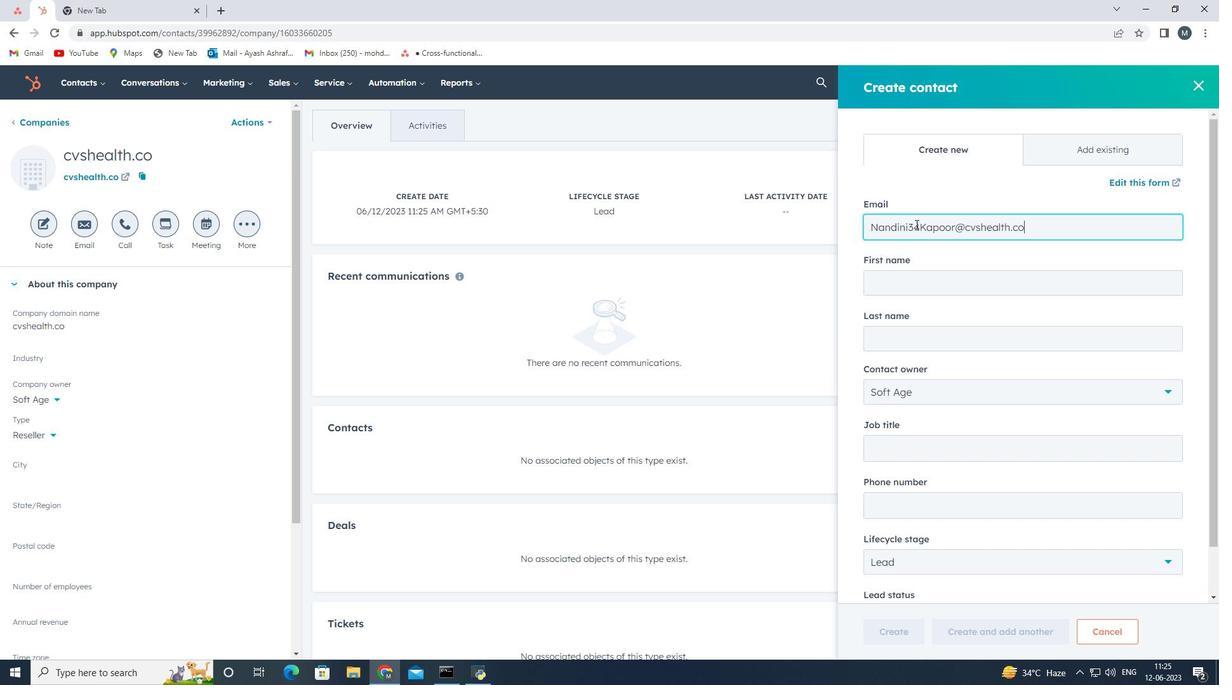 
Action: Mouse moved to (919, 280)
Screenshot: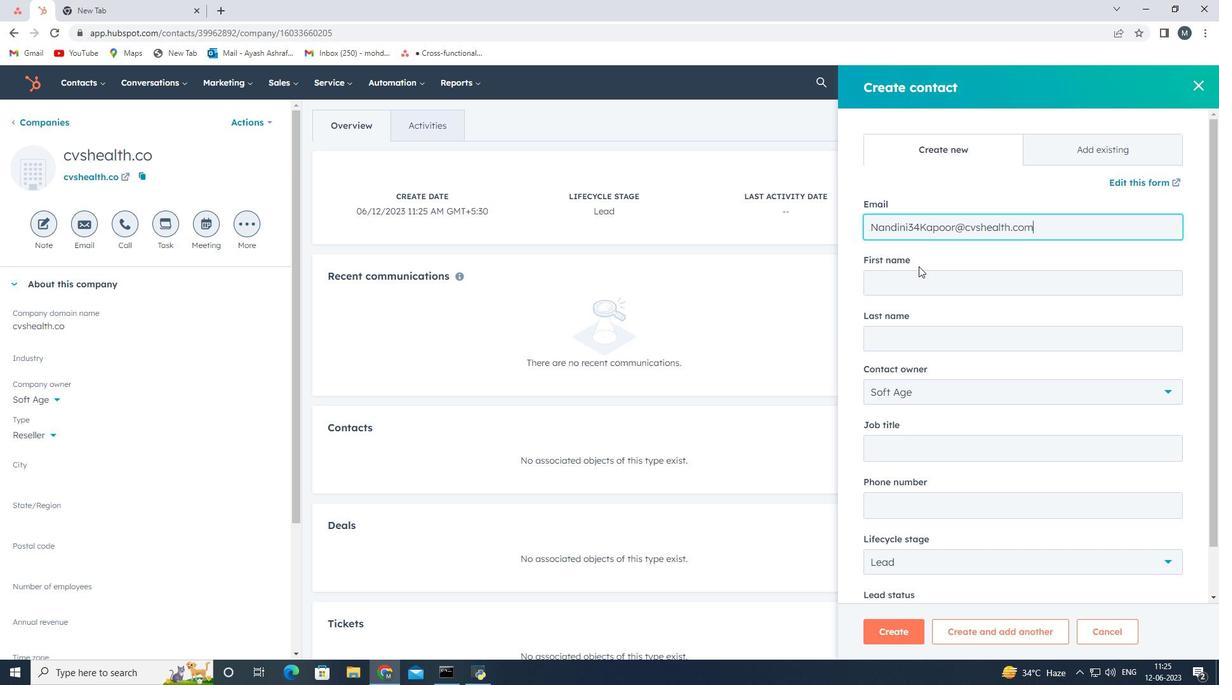 
Action: Mouse pressed left at (919, 280)
Screenshot: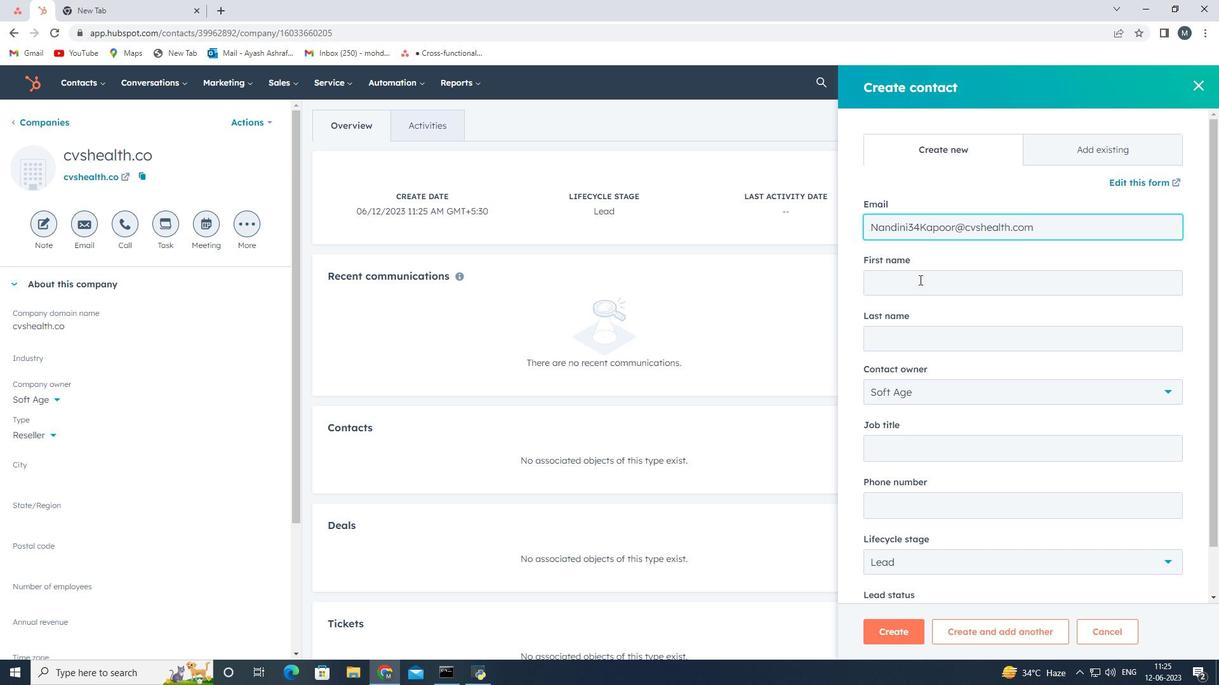 
Action: Key pressed <Key.shift>Nandini<Key.space>
Screenshot: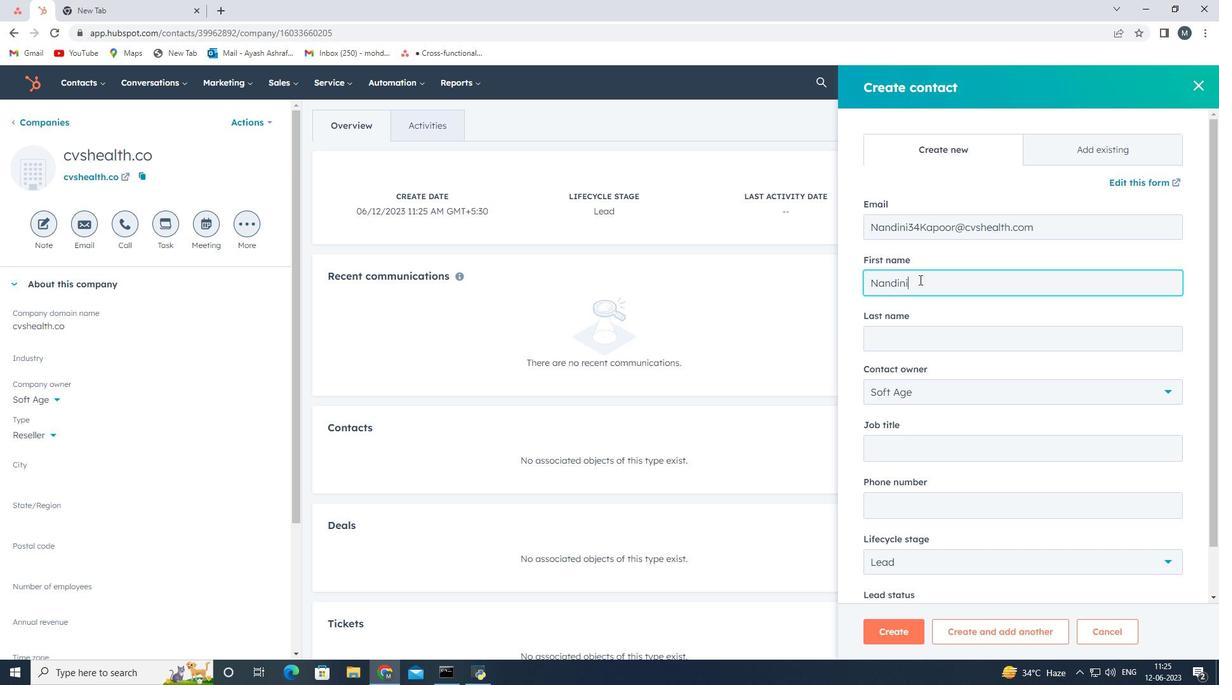 
Action: Mouse moved to (881, 344)
Screenshot: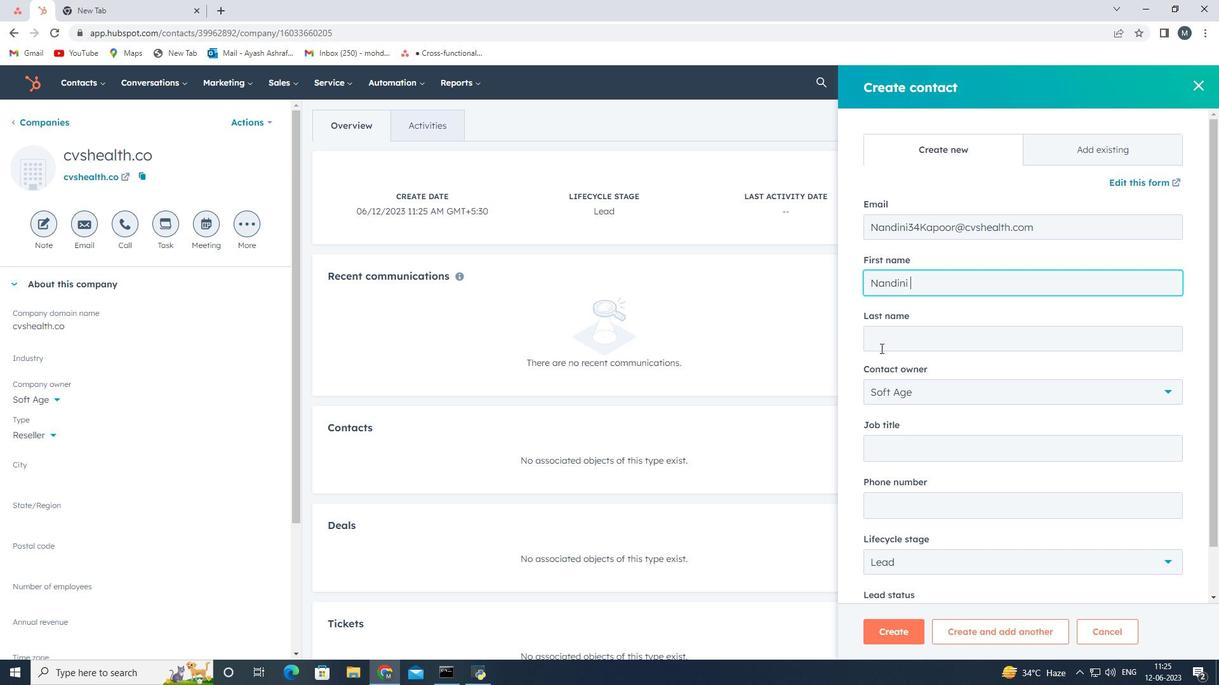 
Action: Mouse pressed left at (881, 344)
Screenshot: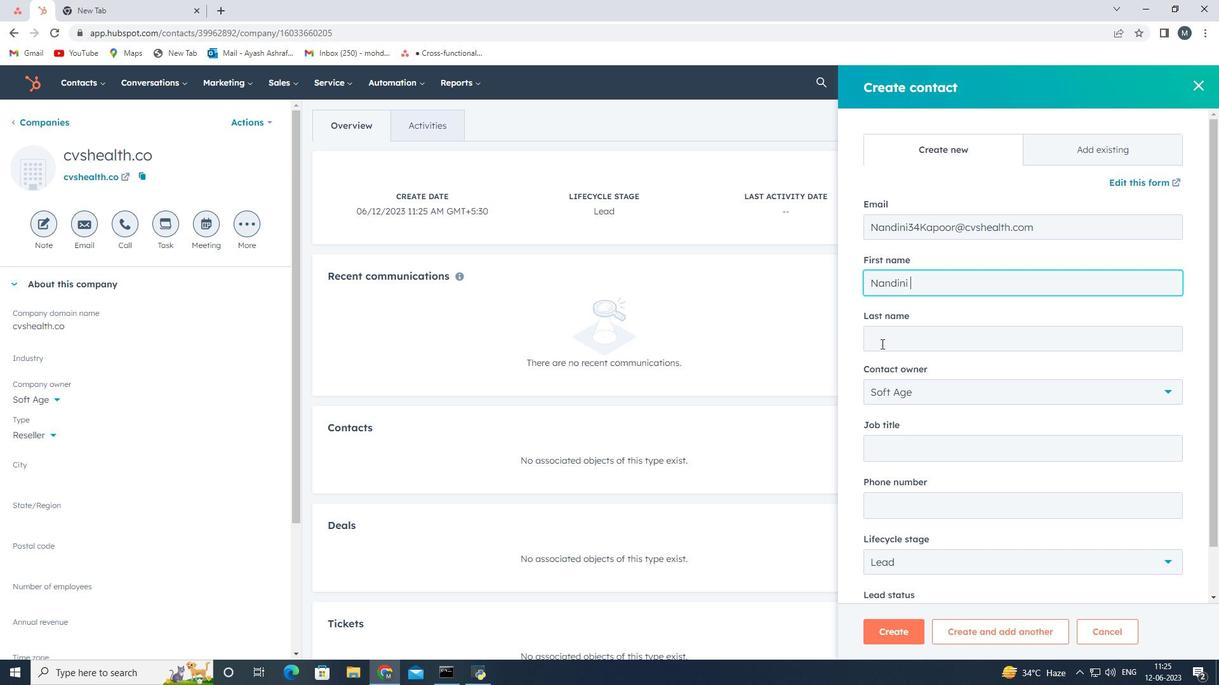 
Action: Mouse moved to (880, 342)
Screenshot: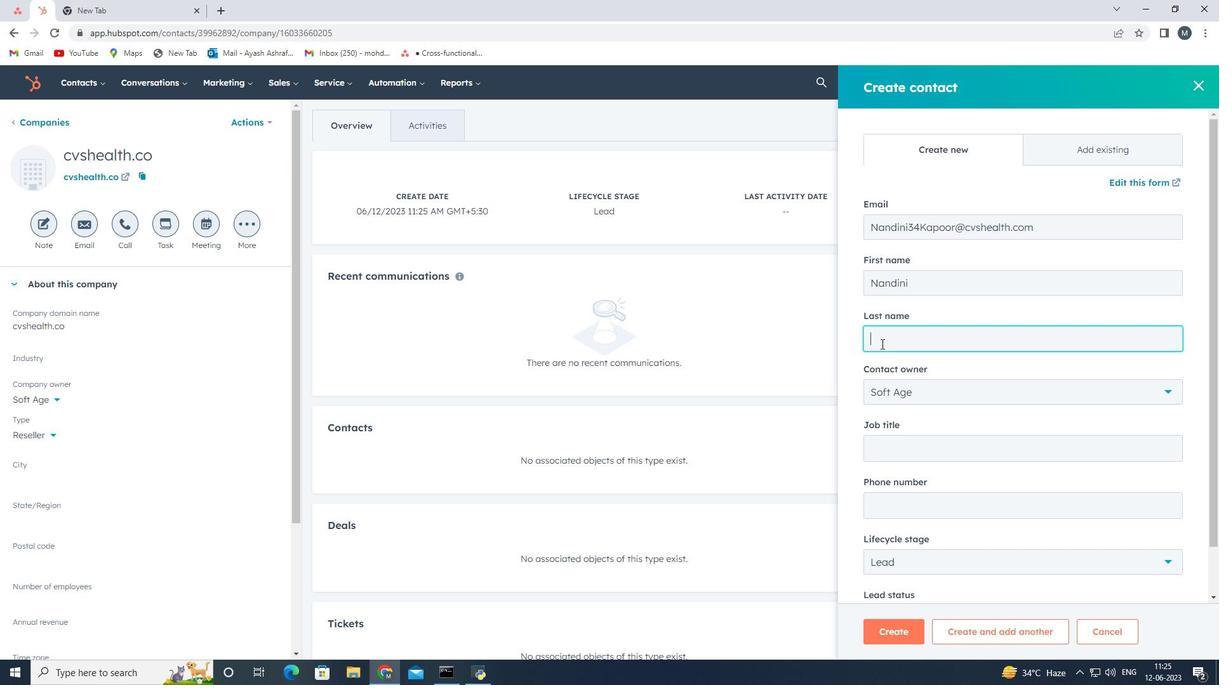 
Action: Key pressed <Key.shift>Kapoor
Screenshot: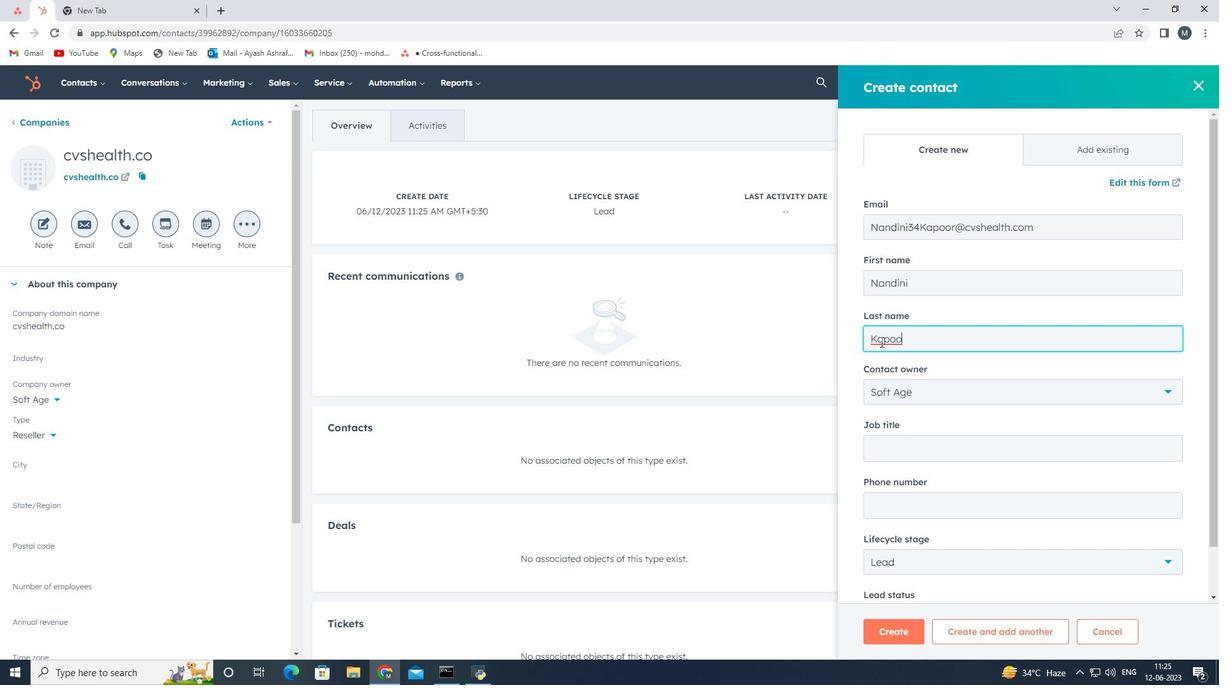 
Action: Mouse moved to (918, 410)
Screenshot: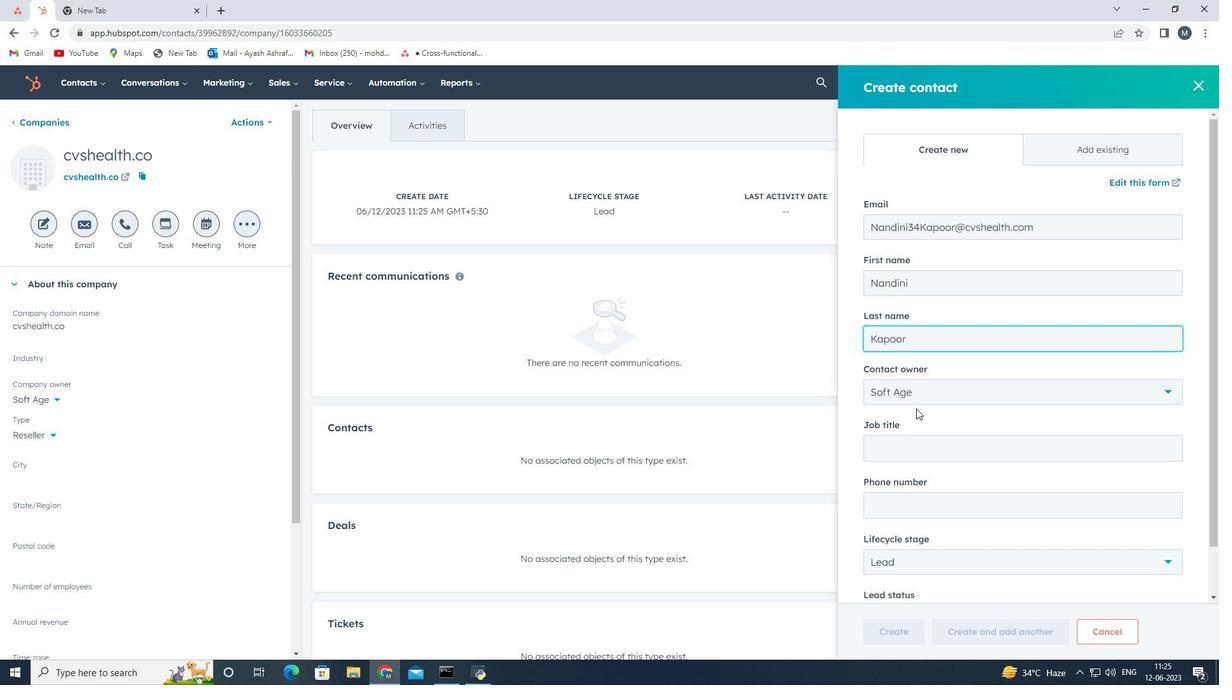 
Action: Mouse scrolled (918, 409) with delta (0, 0)
Screenshot: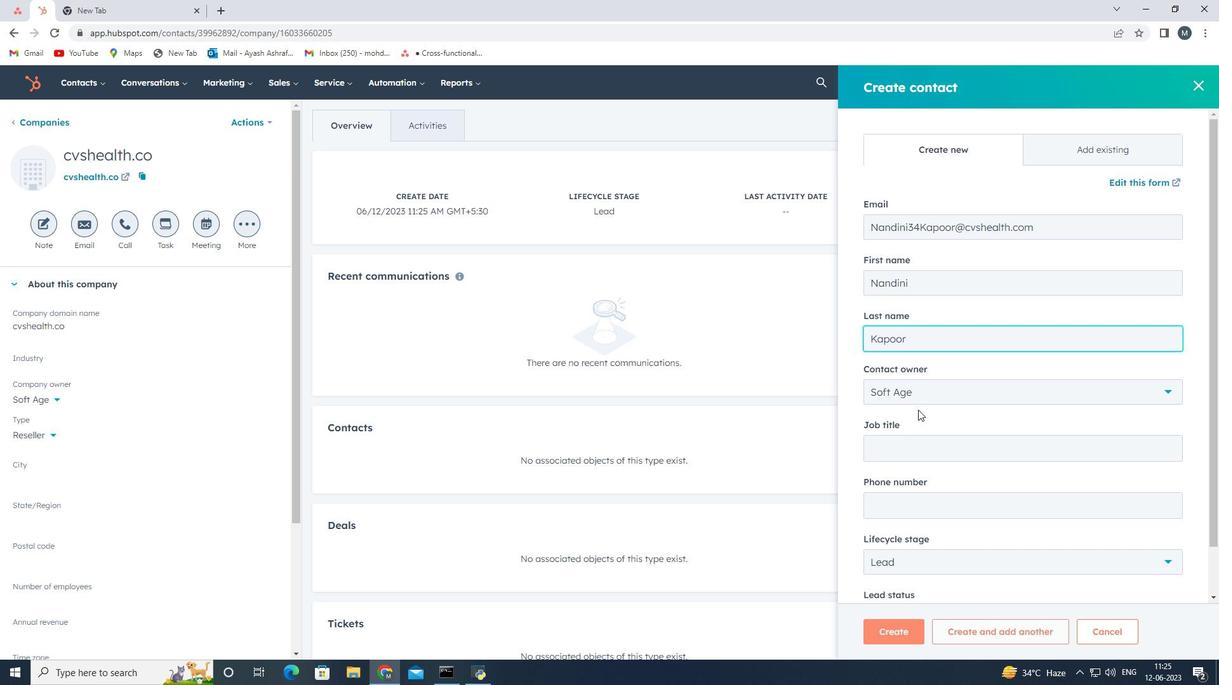 
Action: Mouse moved to (919, 433)
Screenshot: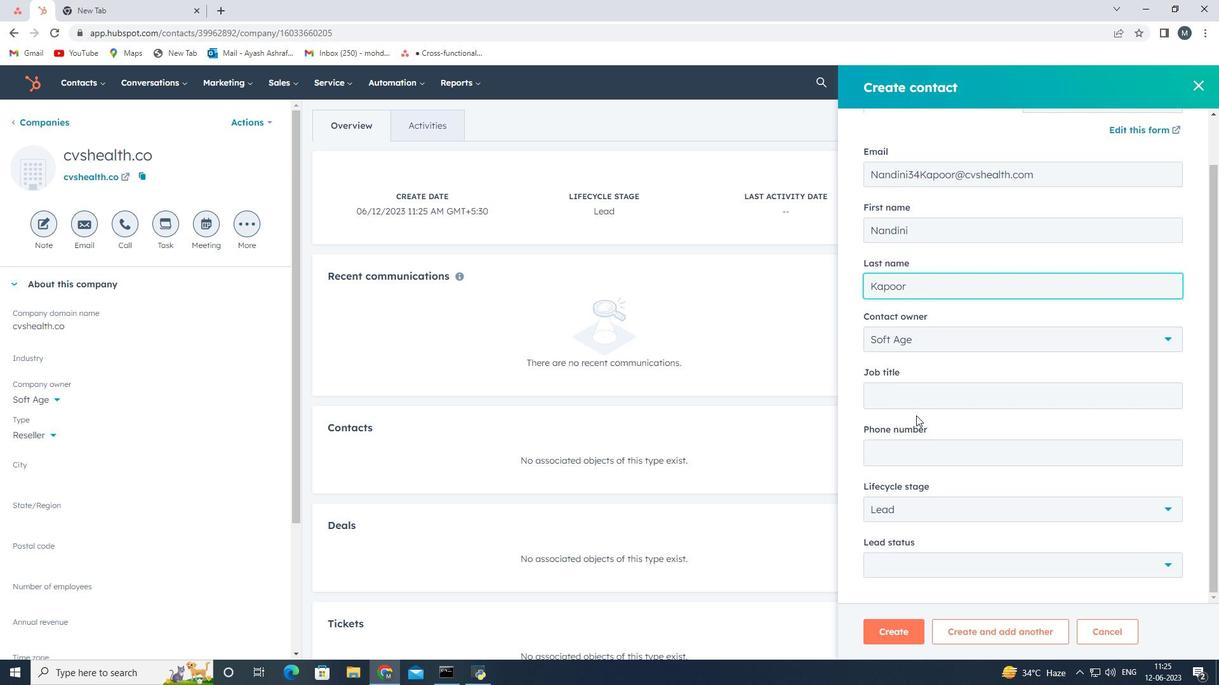 
Action: Mouse scrolled (919, 432) with delta (0, 0)
Screenshot: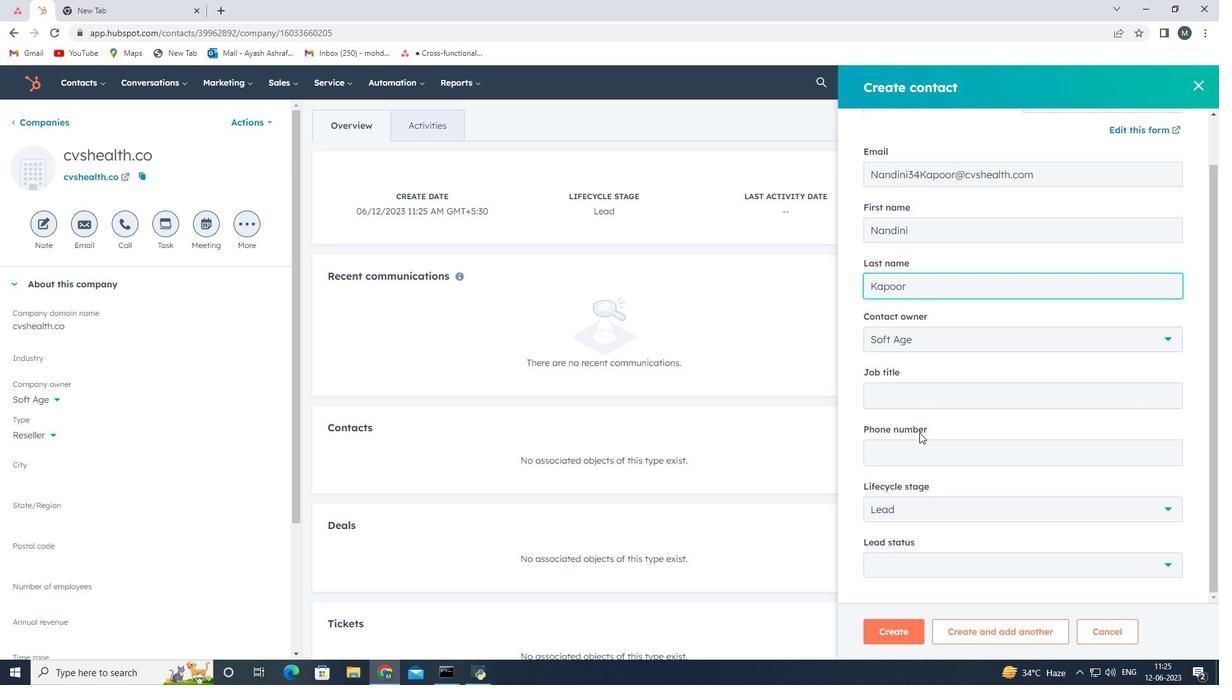 
Action: Mouse scrolled (919, 432) with delta (0, 0)
Screenshot: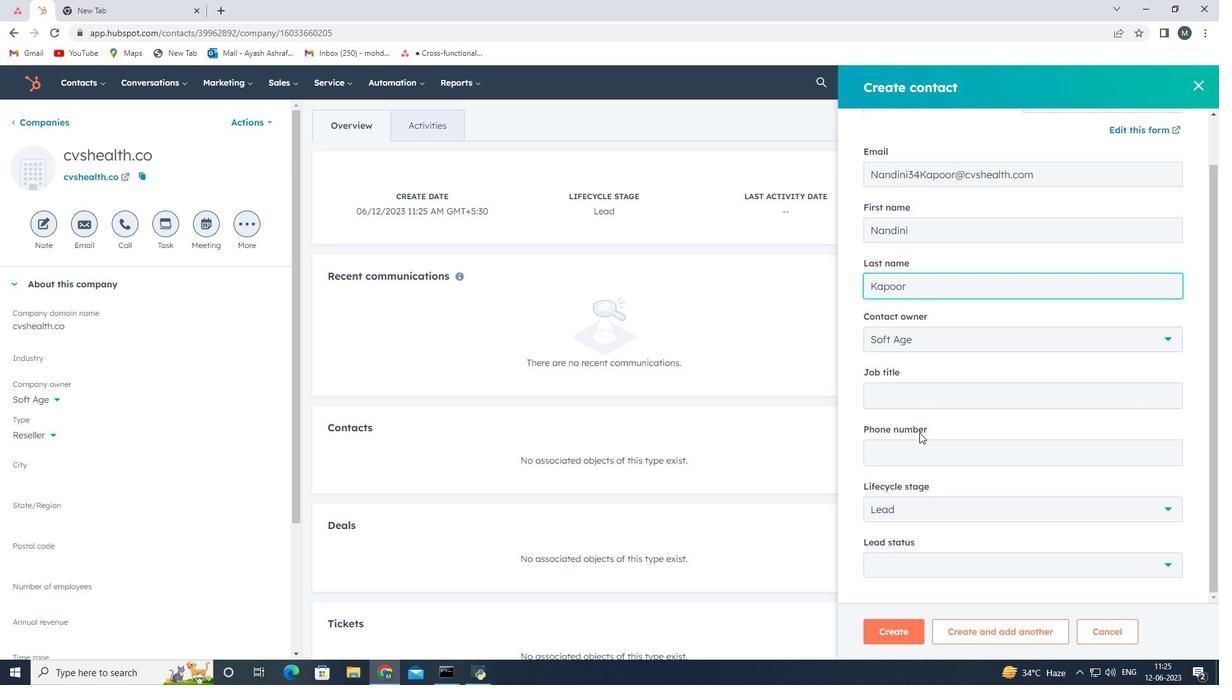 
Action: Mouse scrolled (919, 432) with delta (0, 0)
Screenshot: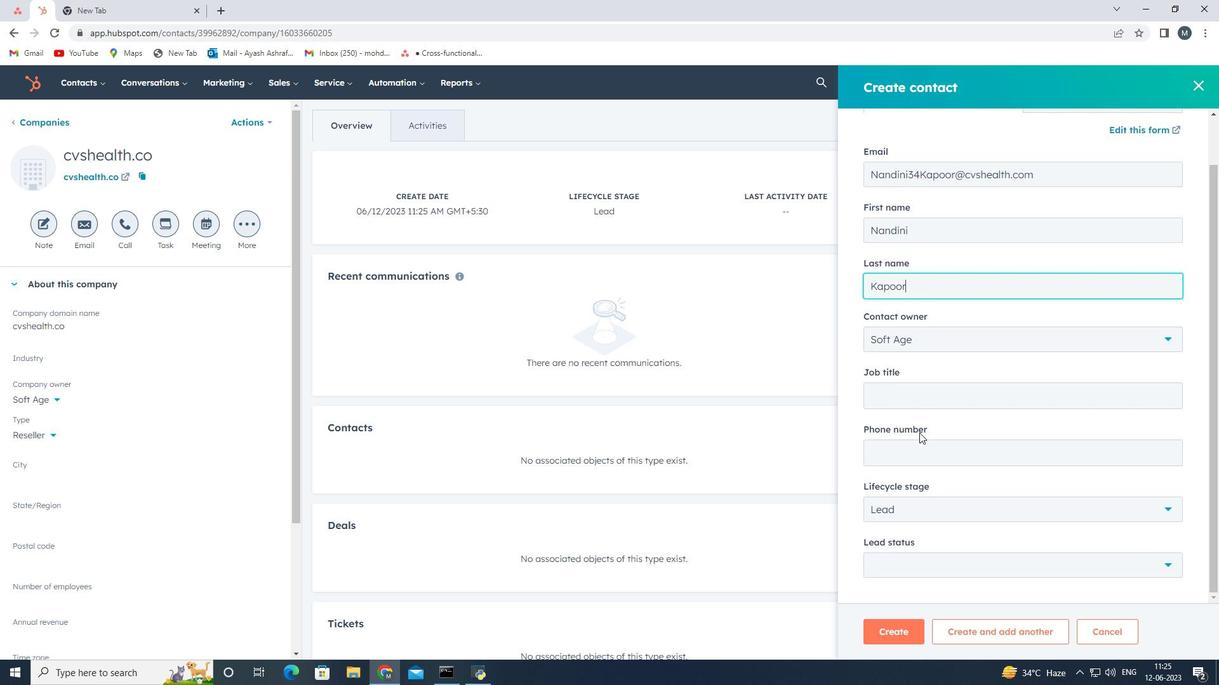 
Action: Mouse scrolled (919, 432) with delta (0, 0)
Screenshot: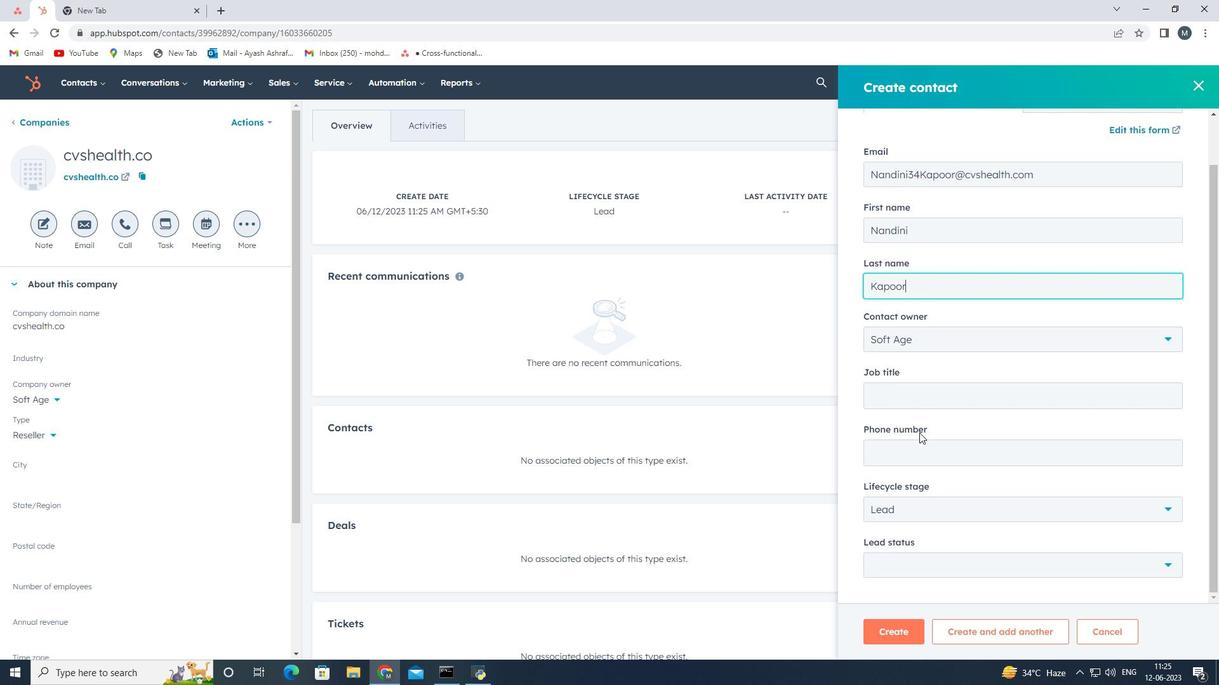 
Action: Mouse scrolled (919, 432) with delta (0, 0)
Screenshot: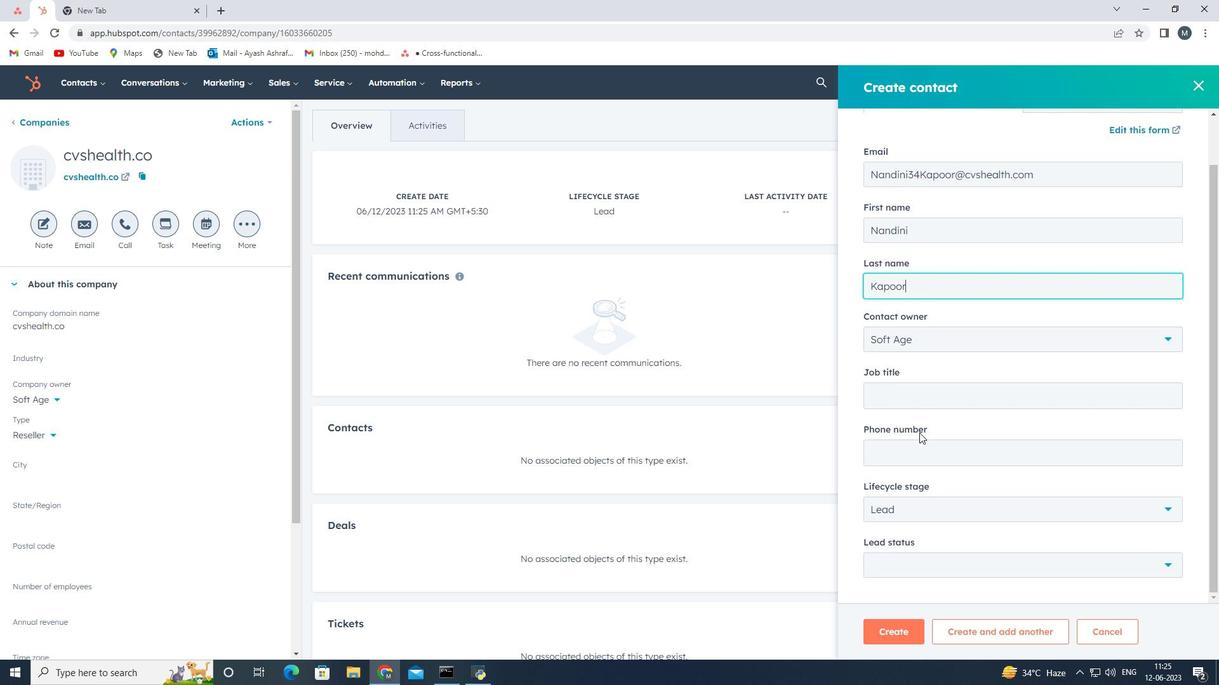 
Action: Mouse moved to (908, 389)
Screenshot: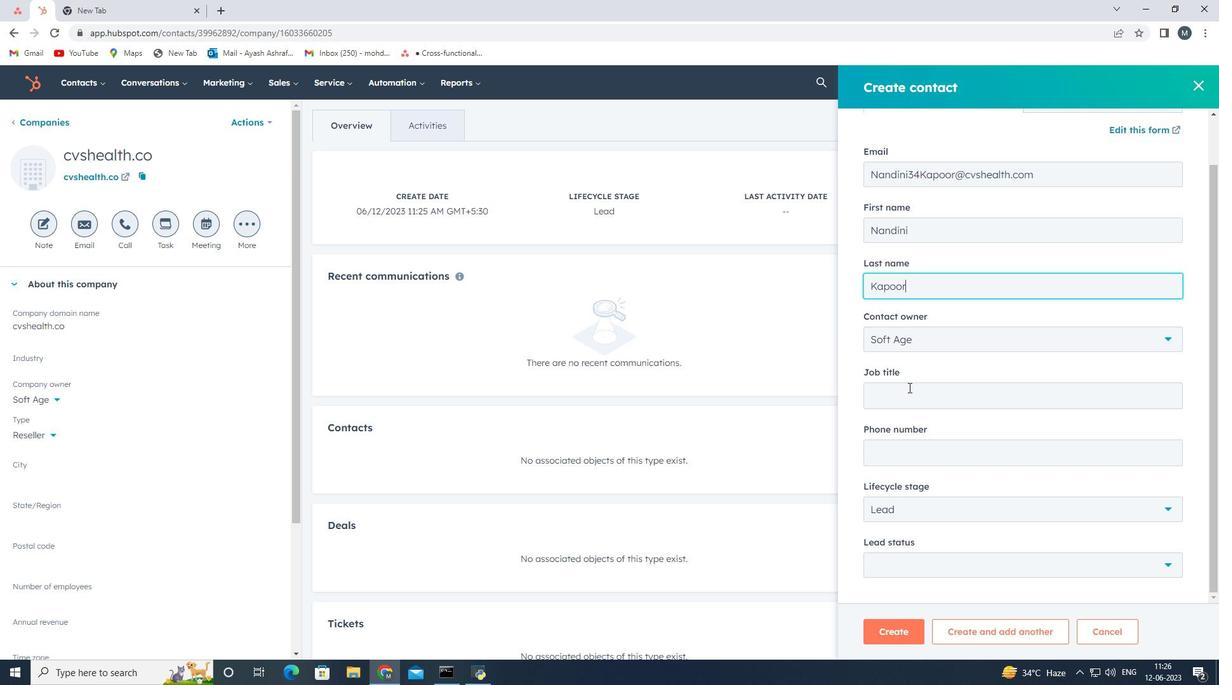 
Action: Mouse pressed left at (908, 389)
Screenshot: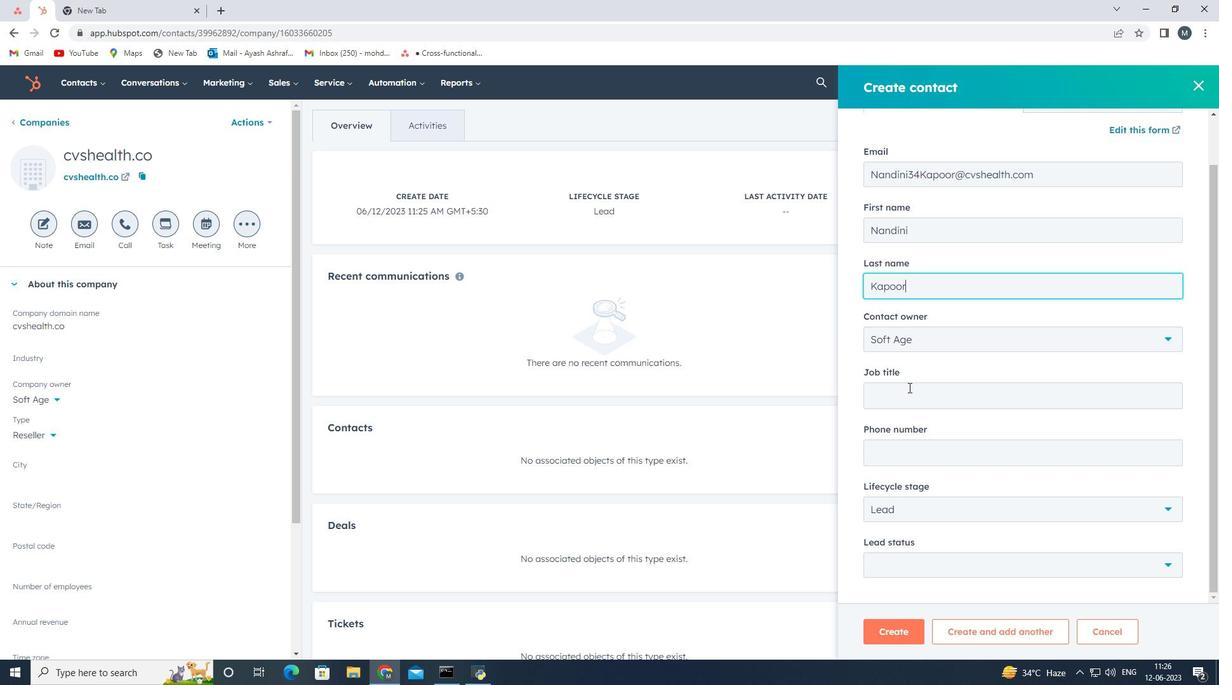 
Action: Mouse moved to (910, 389)
Screenshot: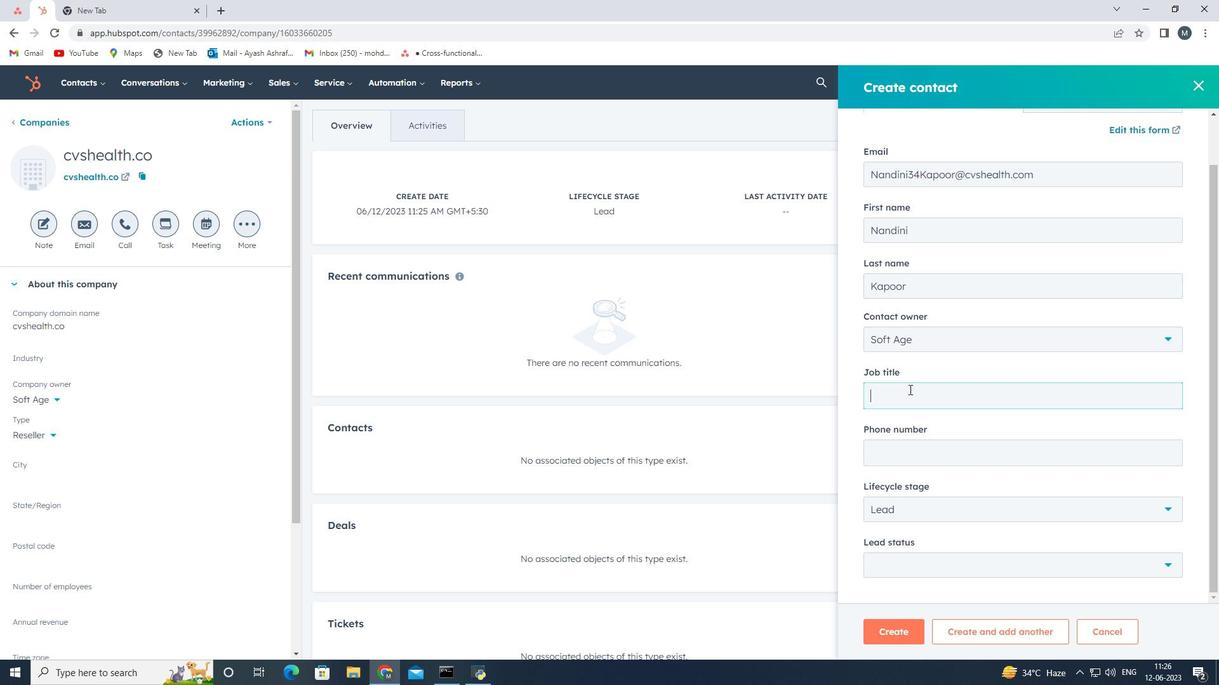 
Action: Key pressed <Key.shift>Financial<Key.space><Key.shift>Controller
Screenshot: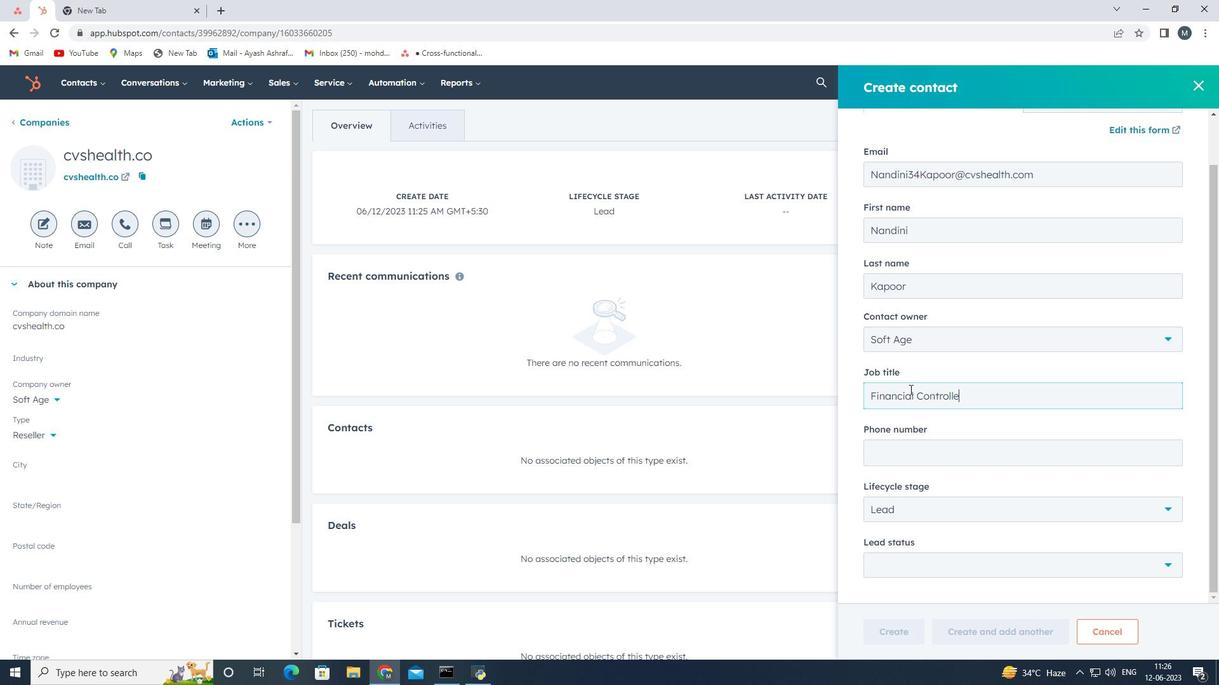 
Action: Mouse moved to (929, 449)
Screenshot: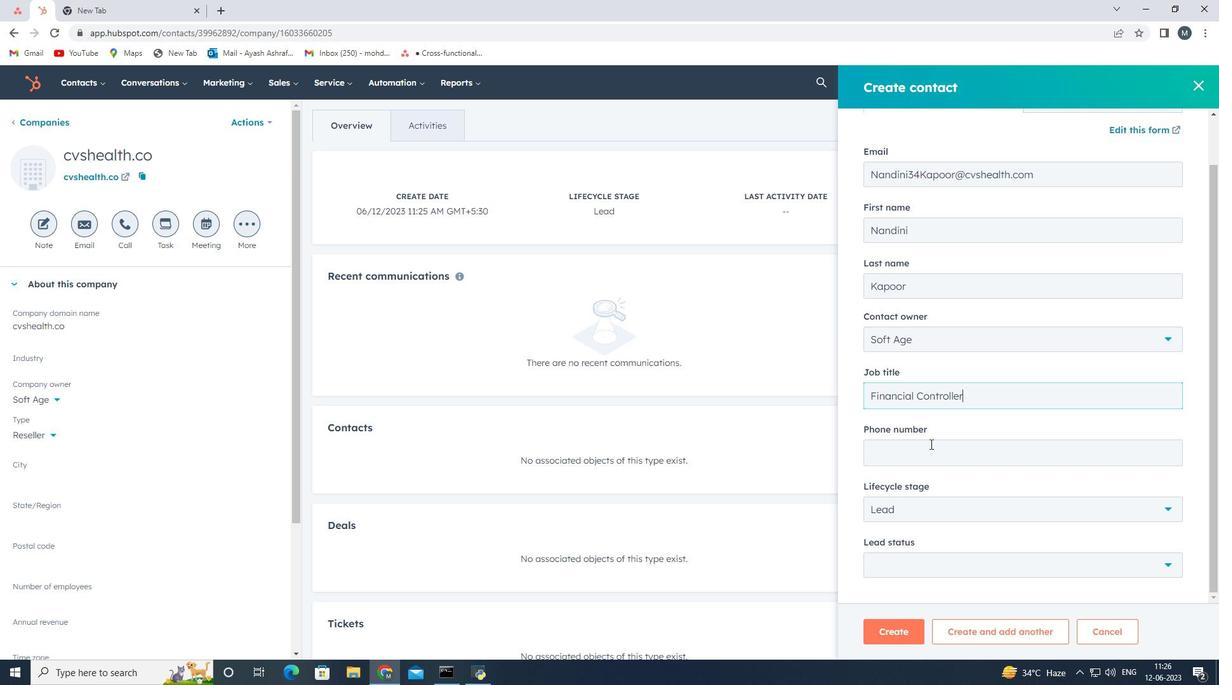 
Action: Mouse pressed left at (929, 449)
Screenshot: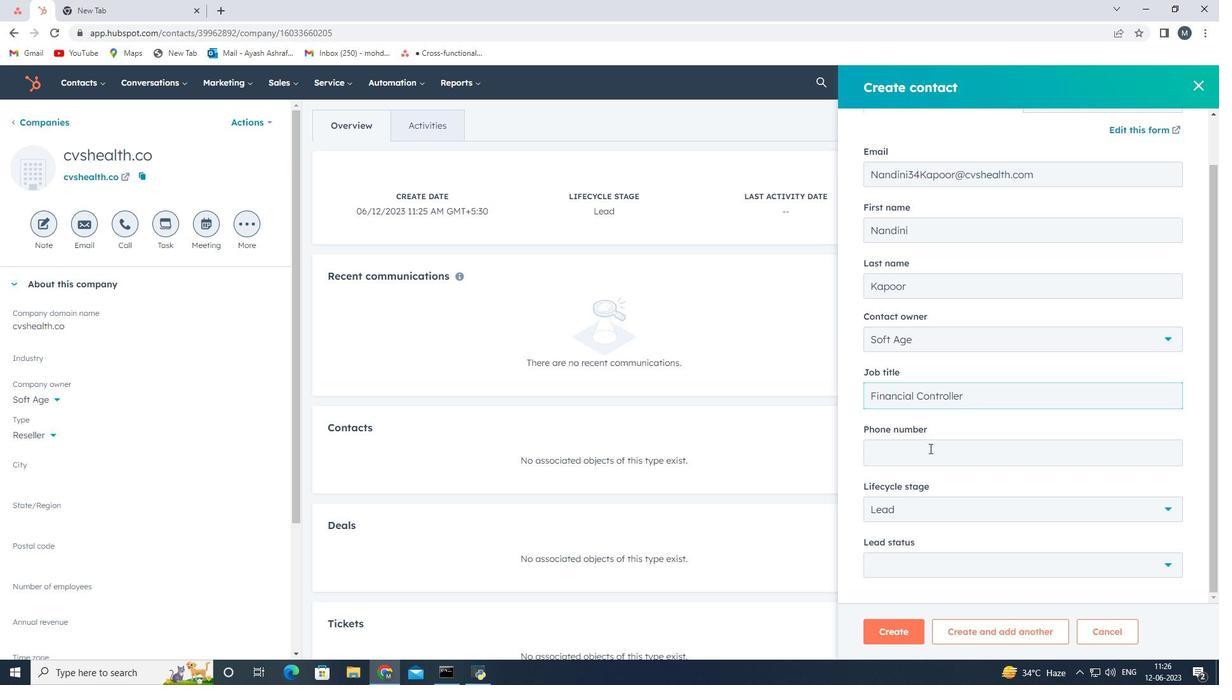 
Action: Key pressed 2025558901
Screenshot: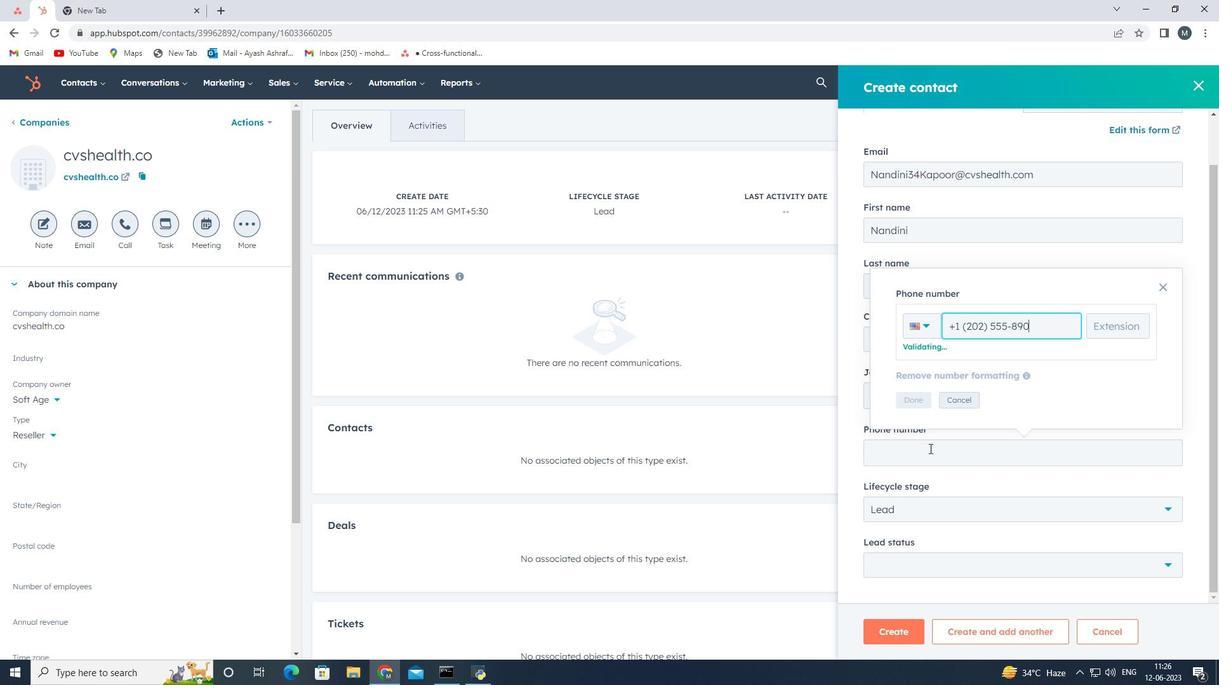 
Action: Mouse moved to (908, 404)
Screenshot: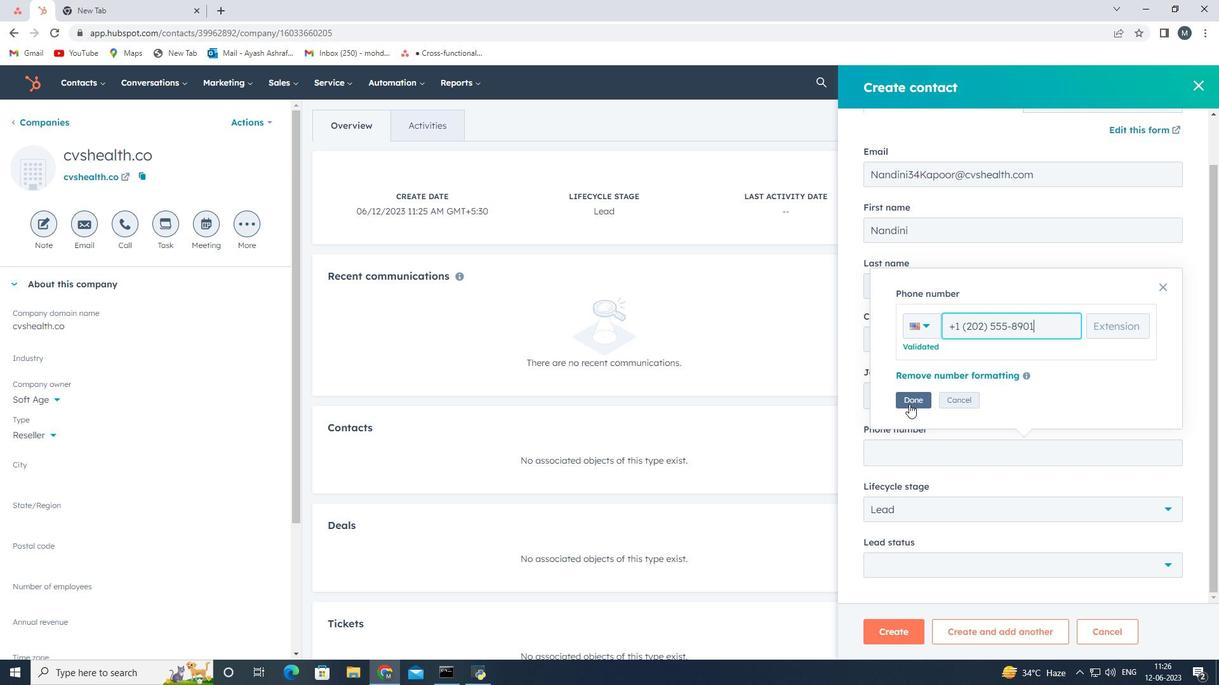 
Action: Mouse pressed left at (908, 404)
Screenshot: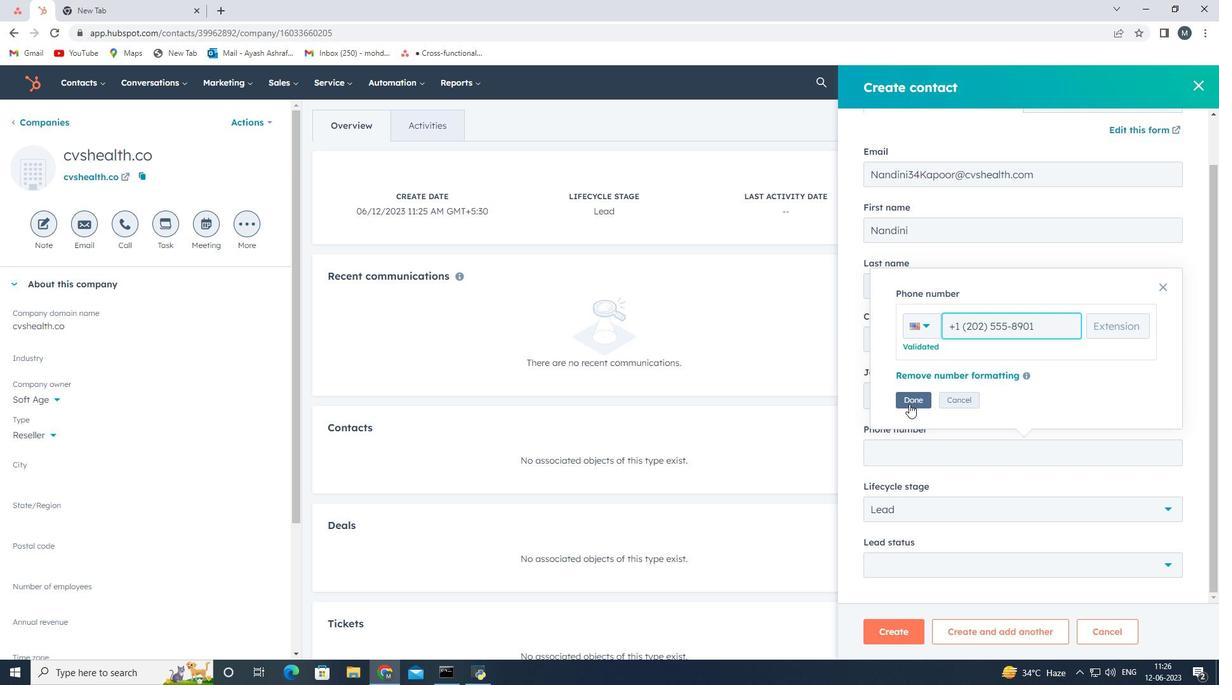 
Action: Mouse moved to (928, 466)
Screenshot: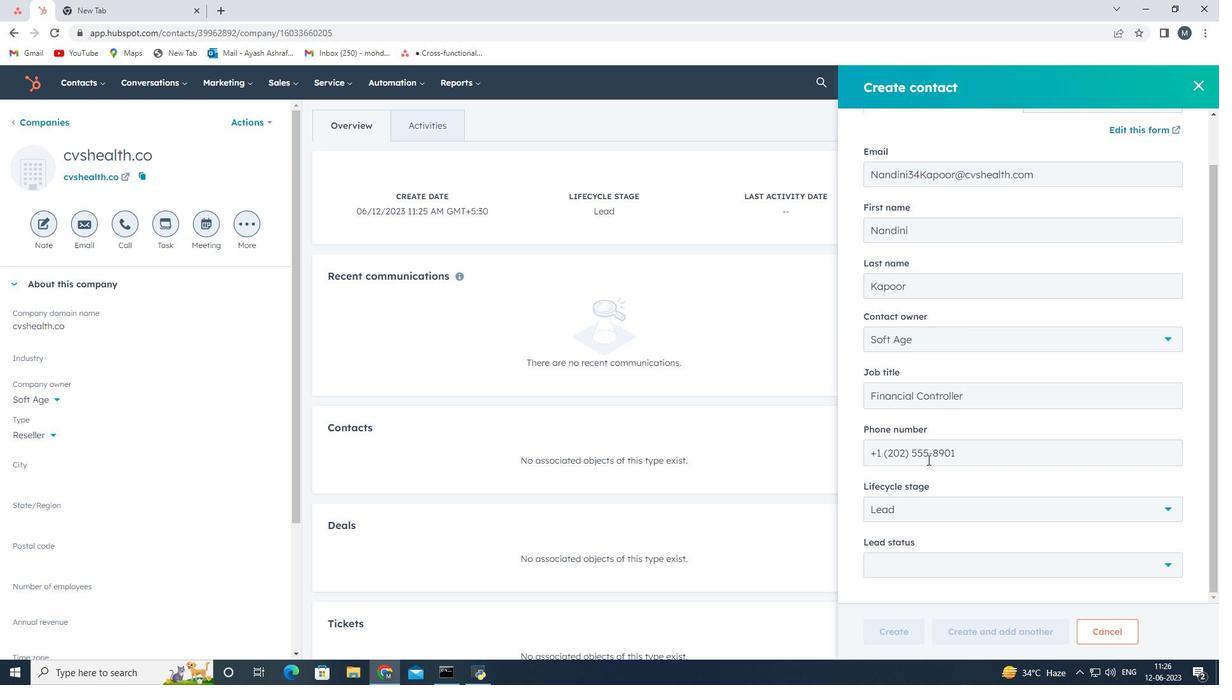 
Action: Mouse scrolled (928, 466) with delta (0, 0)
Screenshot: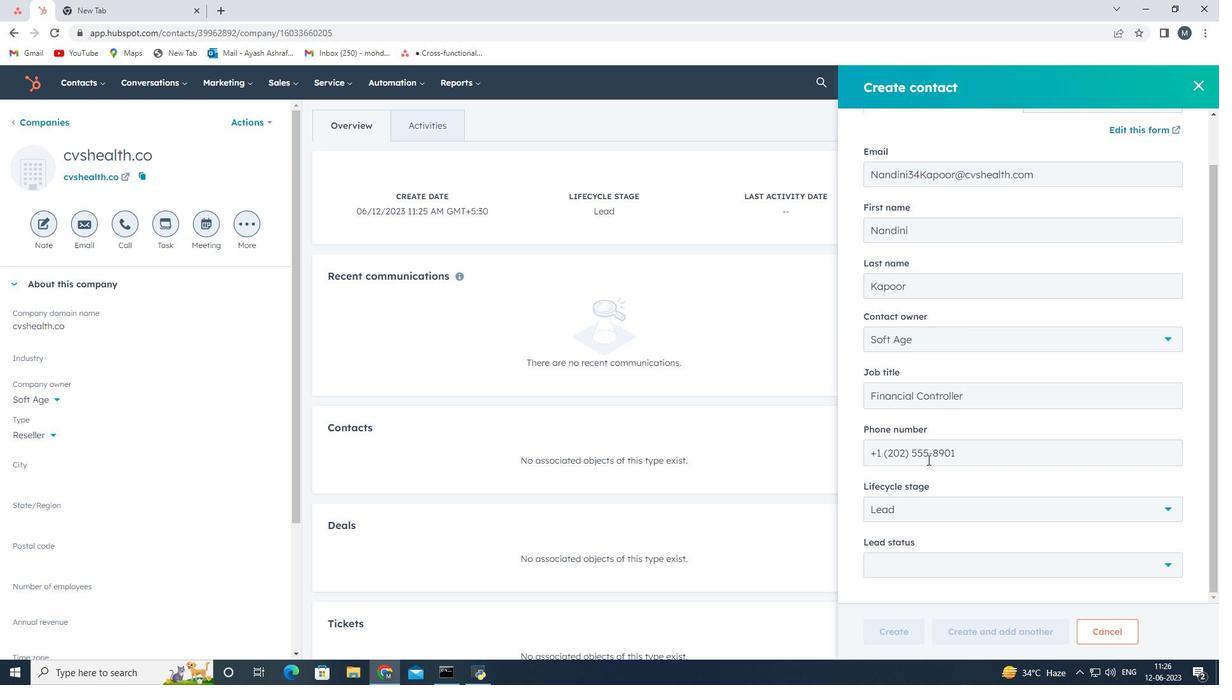 
Action: Mouse moved to (928, 469)
Screenshot: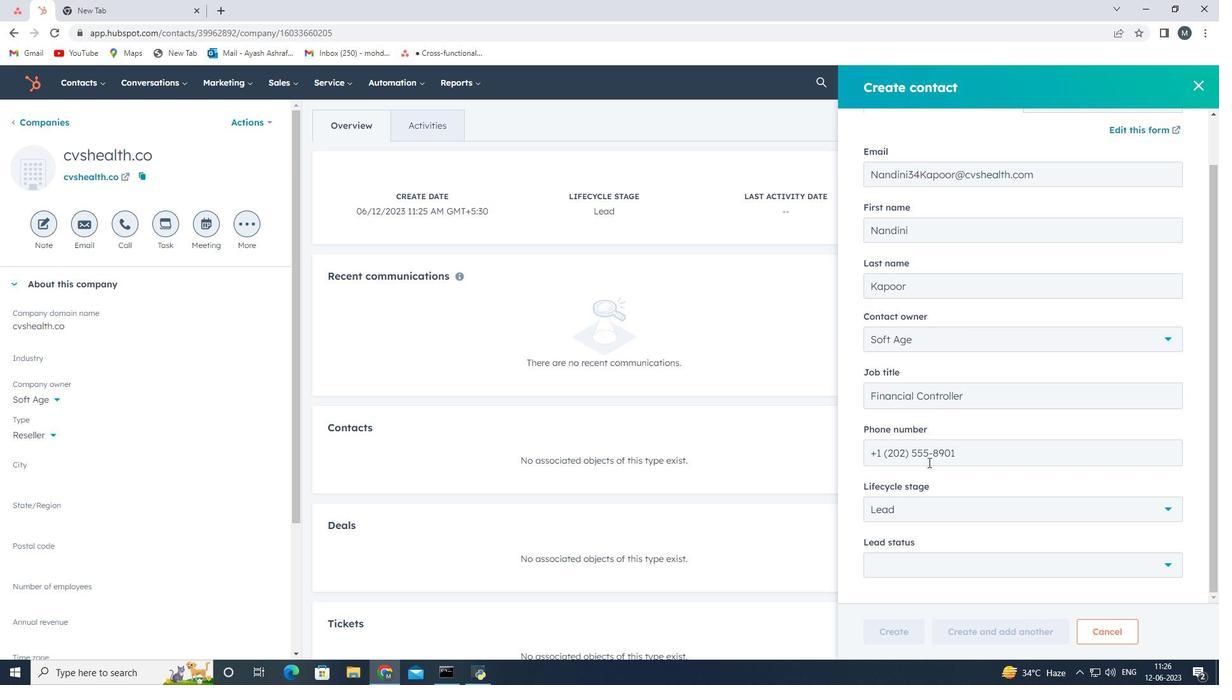
Action: Mouse scrolled (928, 468) with delta (0, 0)
Screenshot: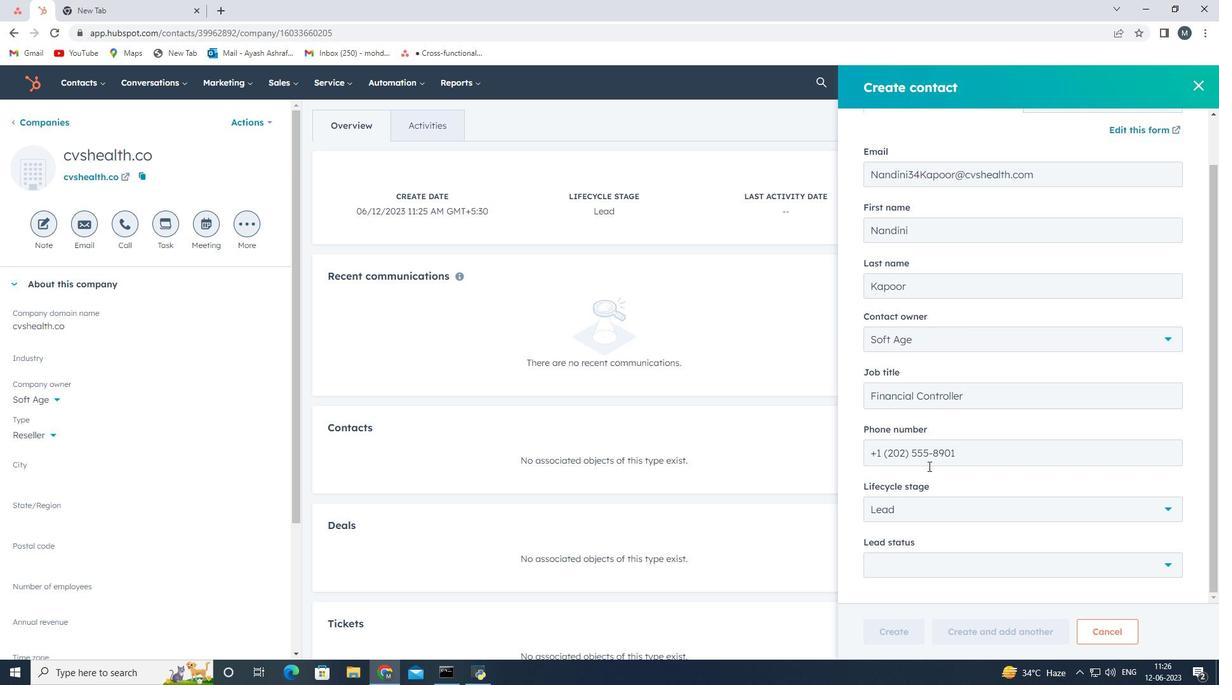 
Action: Mouse moved to (915, 506)
Screenshot: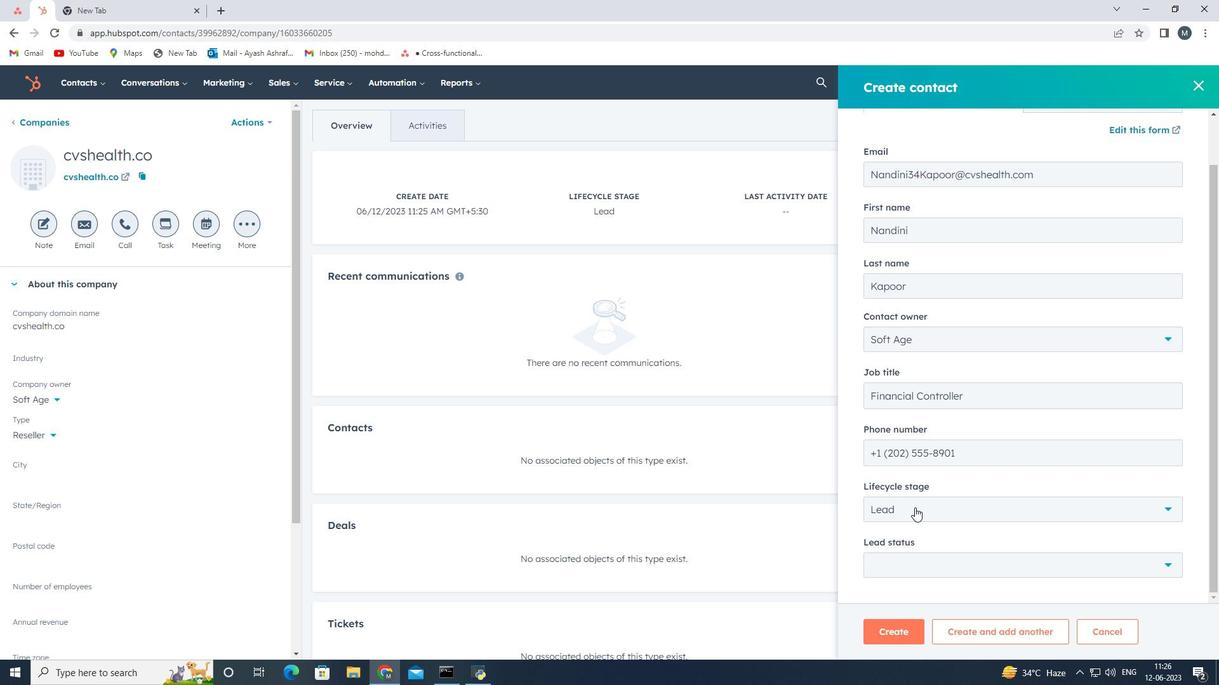 
Action: Mouse pressed left at (915, 506)
Screenshot: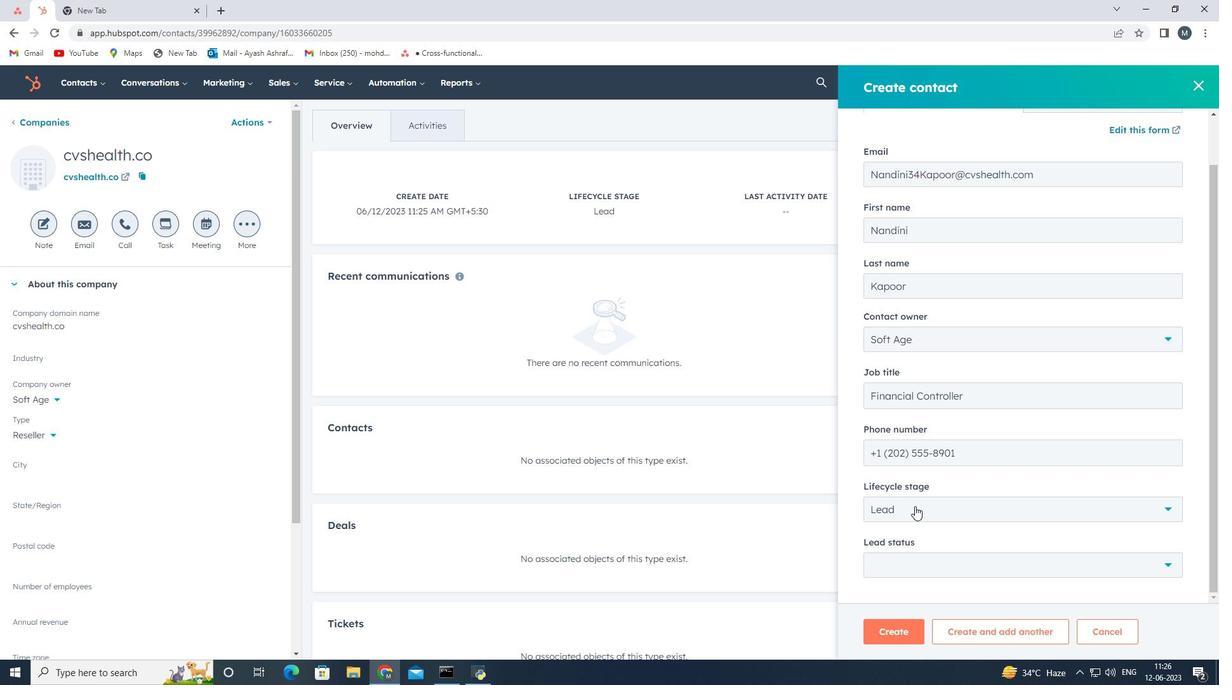
Action: Mouse moved to (922, 399)
Screenshot: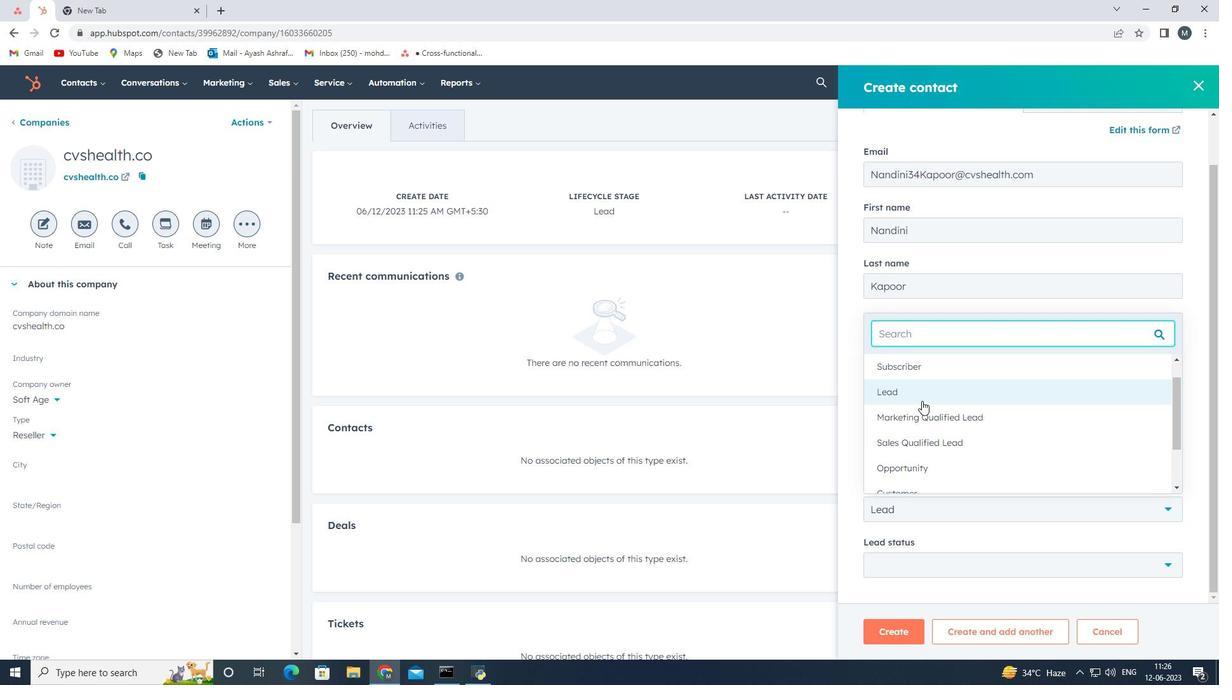 
Action: Mouse pressed left at (922, 399)
Screenshot: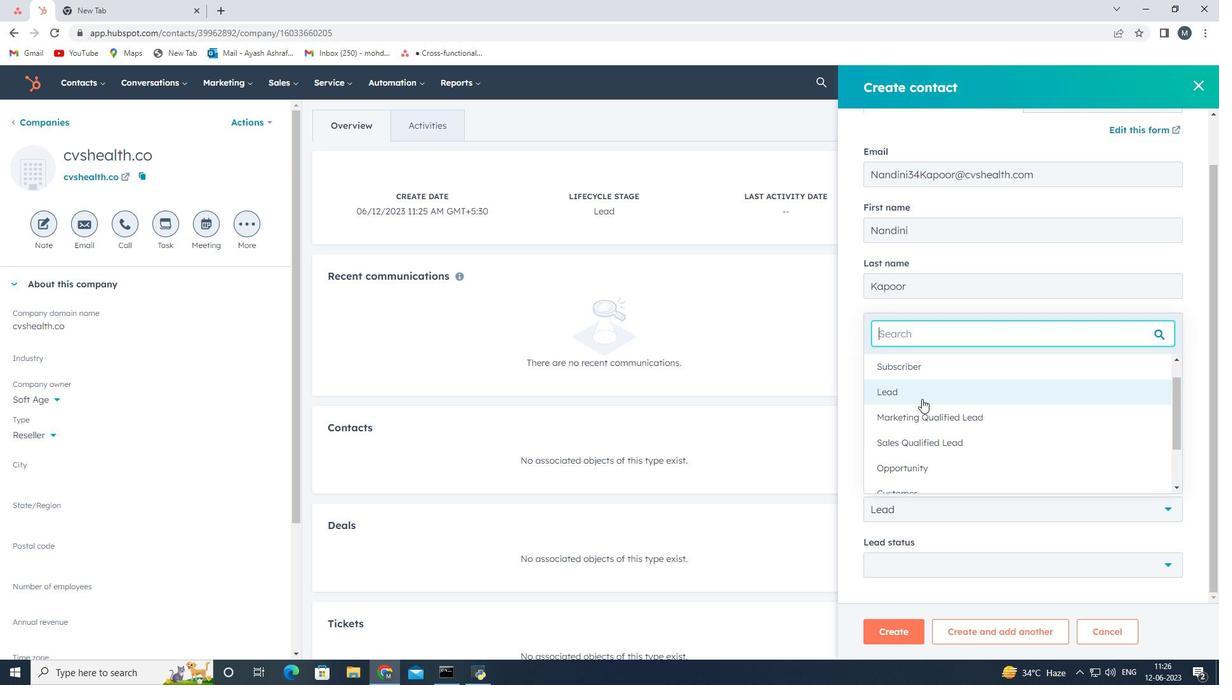 
Action: Mouse moved to (976, 569)
Screenshot: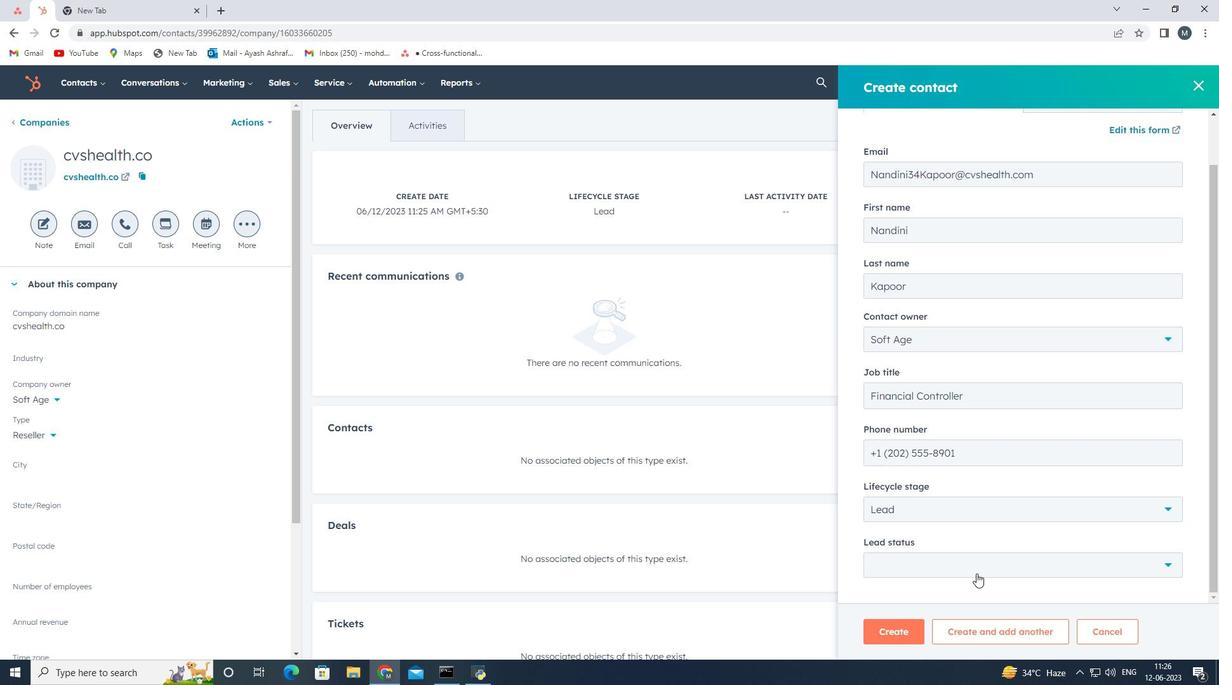 
Action: Mouse pressed left at (976, 569)
Screenshot: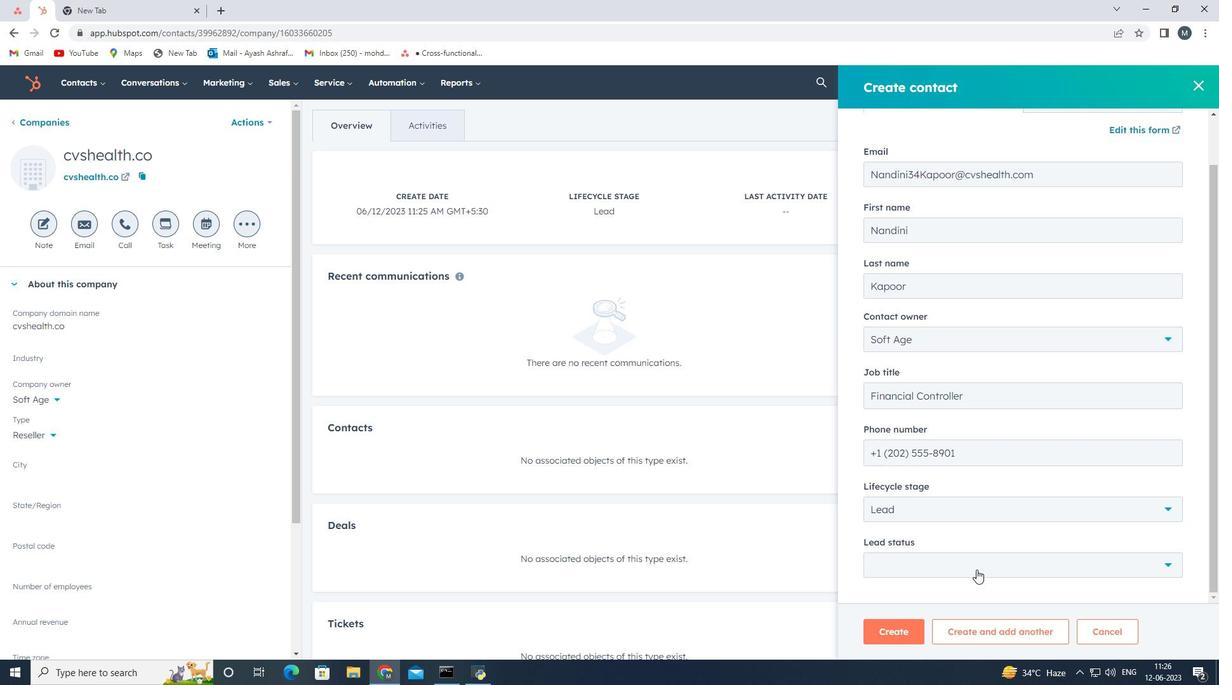 
Action: Mouse moved to (912, 440)
Screenshot: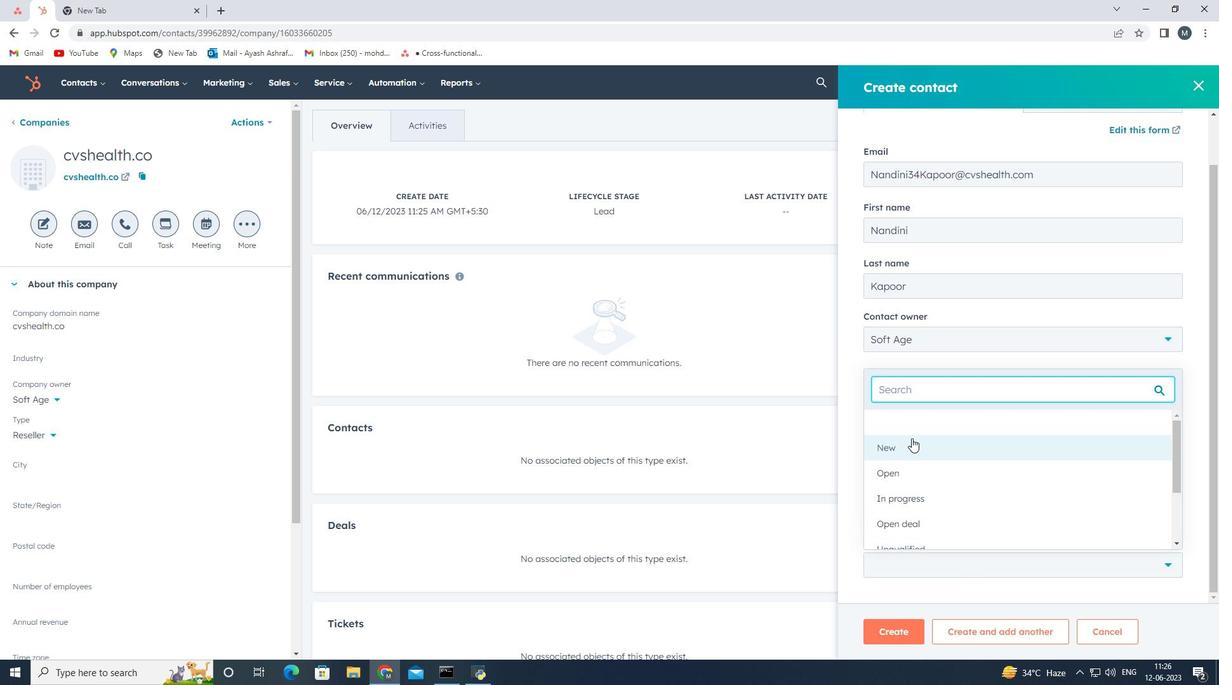 
Action: Mouse pressed left at (912, 440)
Screenshot: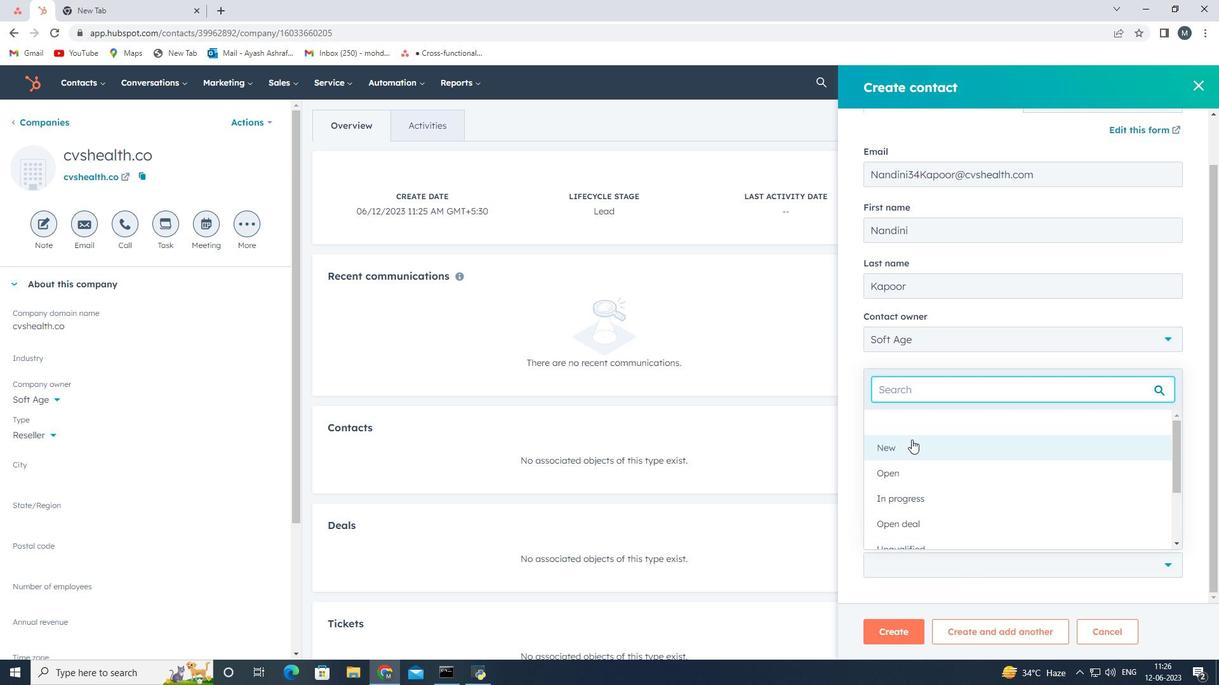 
Action: Mouse moved to (949, 565)
Screenshot: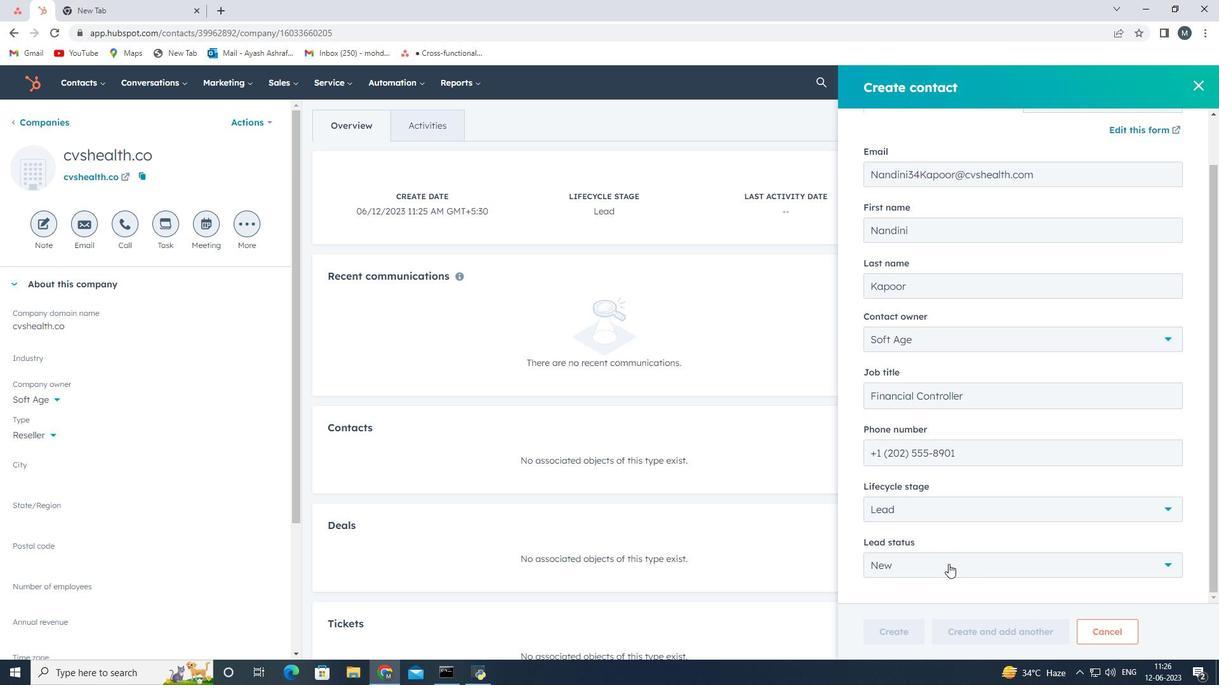 
Action: Mouse scrolled (949, 565) with delta (0, 0)
Screenshot: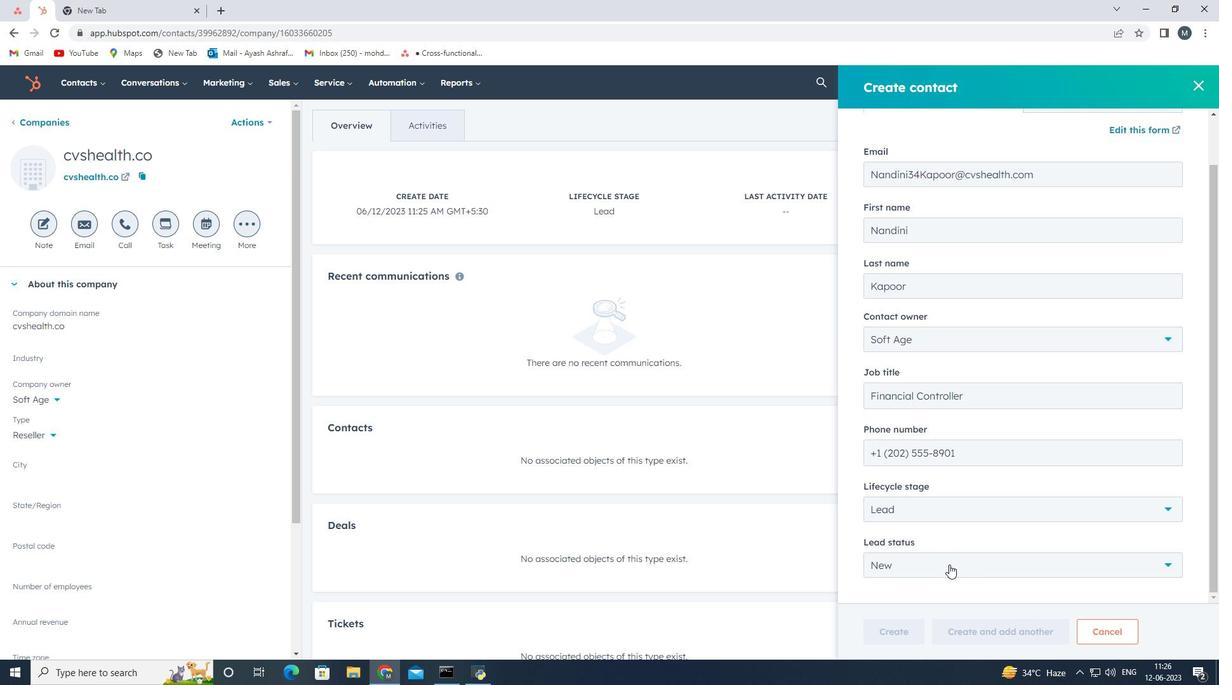 
Action: Mouse moved to (885, 633)
Screenshot: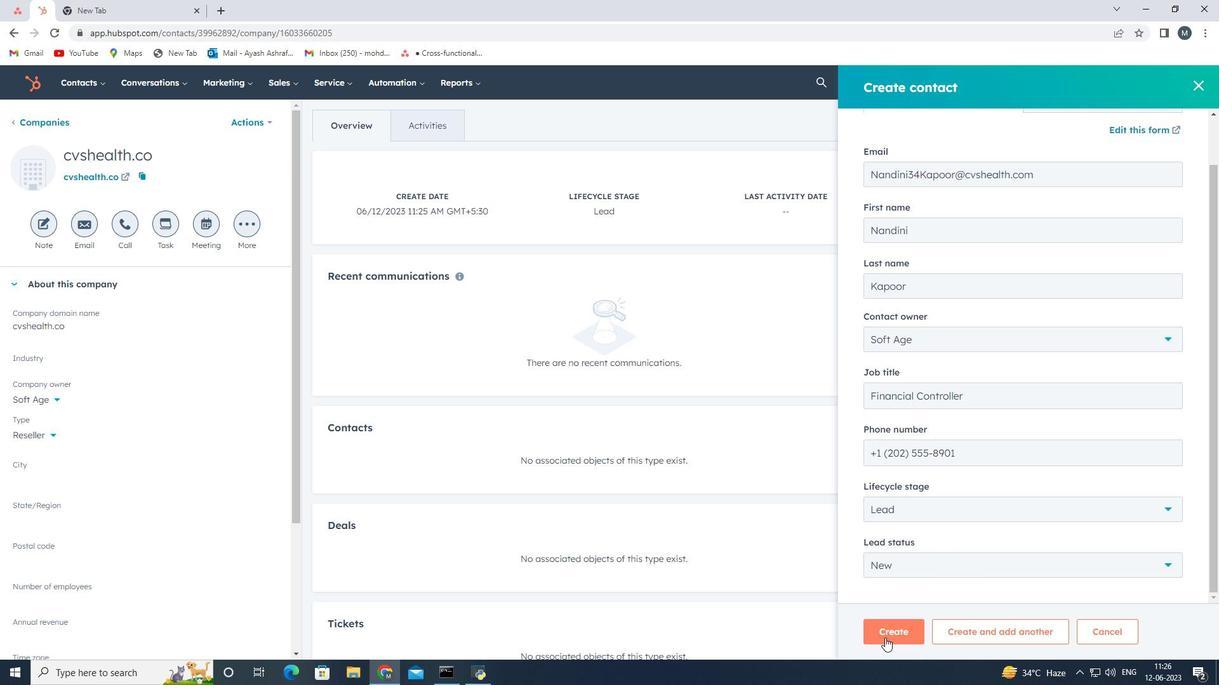
Action: Mouse pressed left at (885, 633)
Screenshot: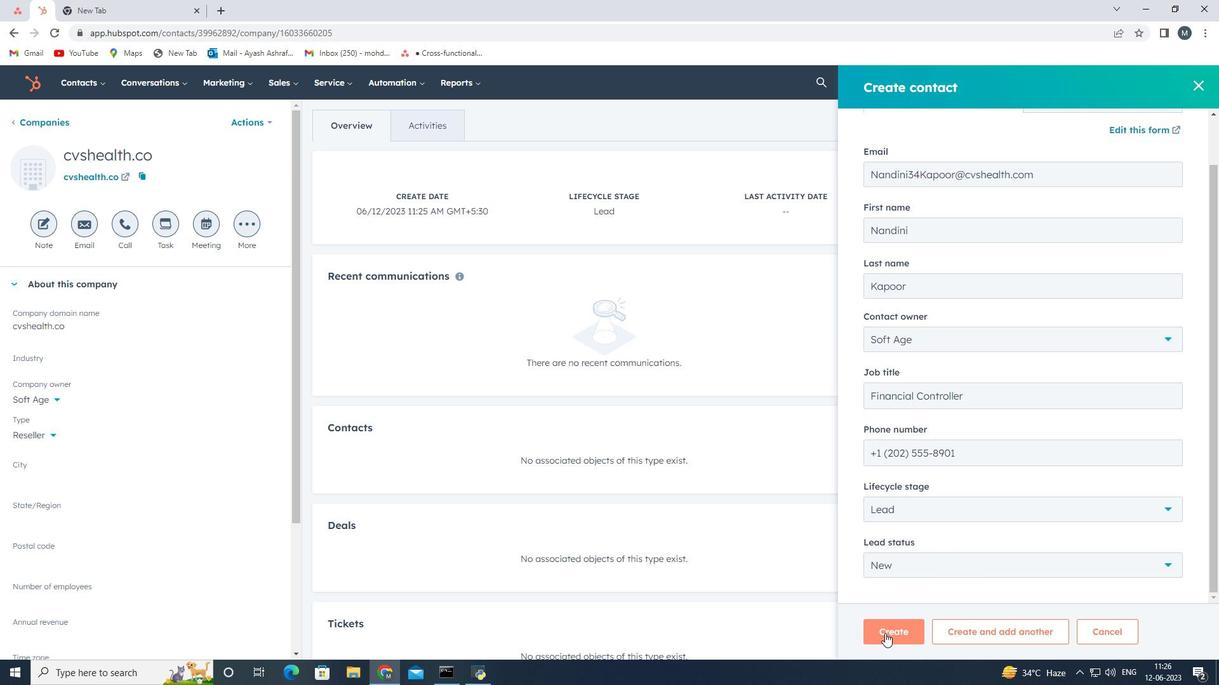 
Action: Mouse moved to (884, 635)
Screenshot: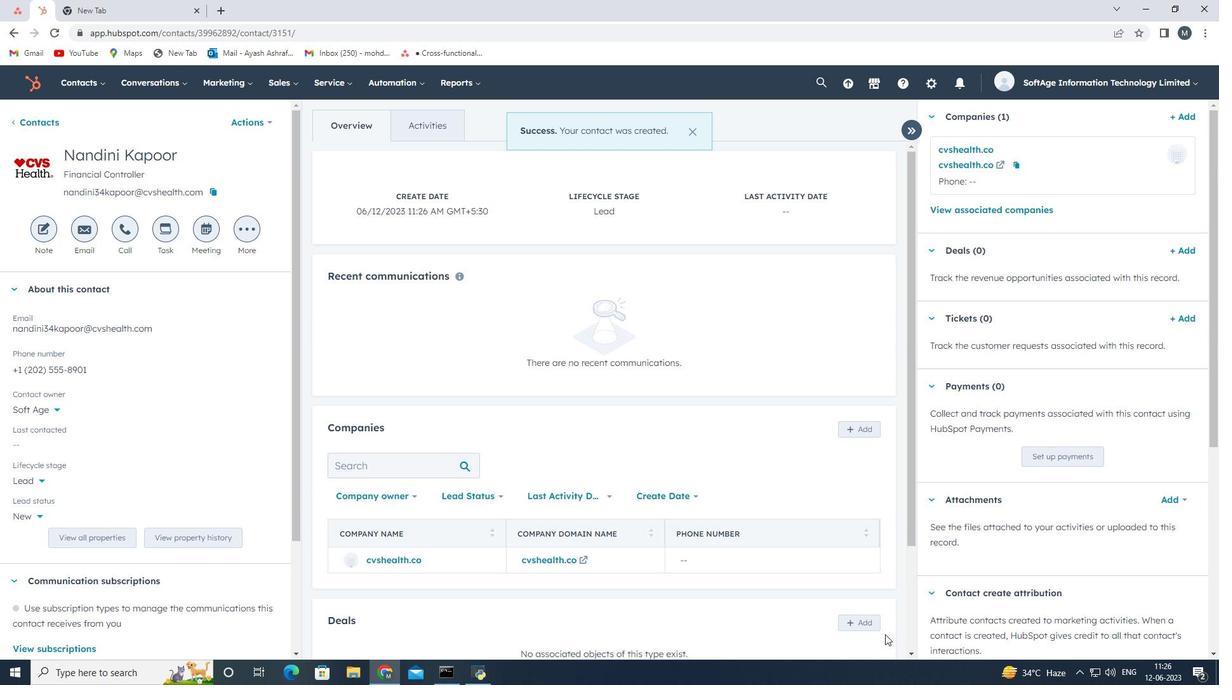 
